 Task: Create new Company, with domain: 'infosys.com' and type: 'Prospect'. Add new contact for this company, with mail Id: 'Charvi_Nair@infosys.com', First Name: Charvi, Last name:  Nair, Job Title: 'Sales Manager', Phone Number: '(408) 555-2346'. Change life cycle stage to  Lead and lead status to  Open. Logged in from softage.1@softage.net
Action: Mouse moved to (99, 62)
Screenshot: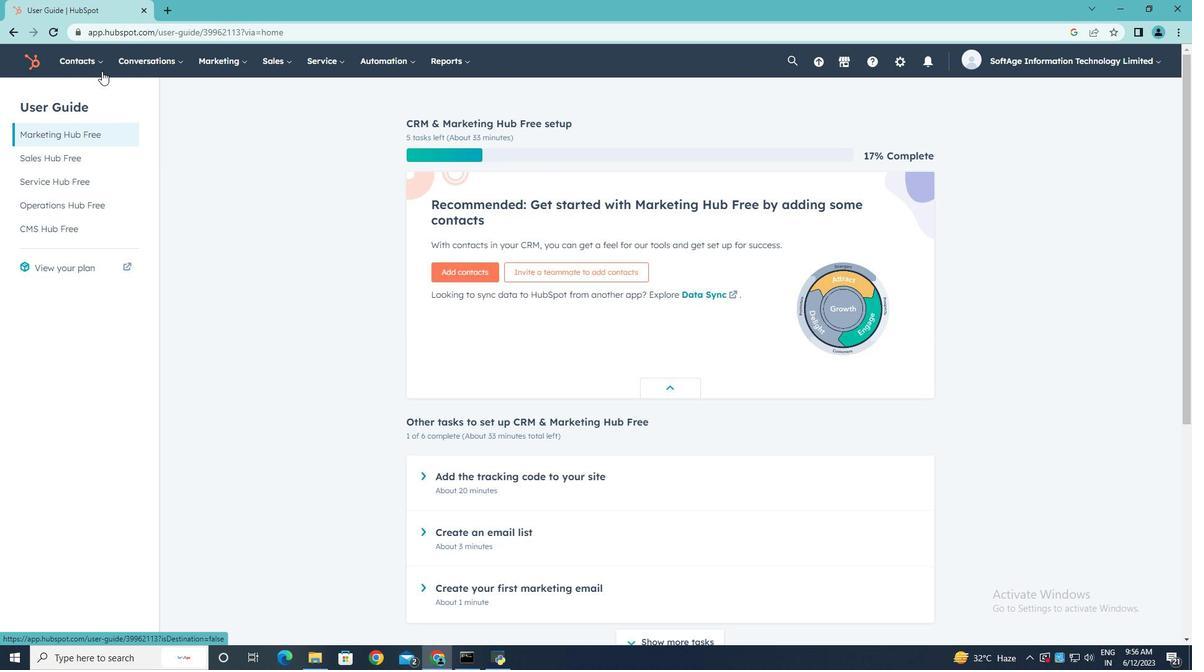 
Action: Mouse pressed left at (99, 62)
Screenshot: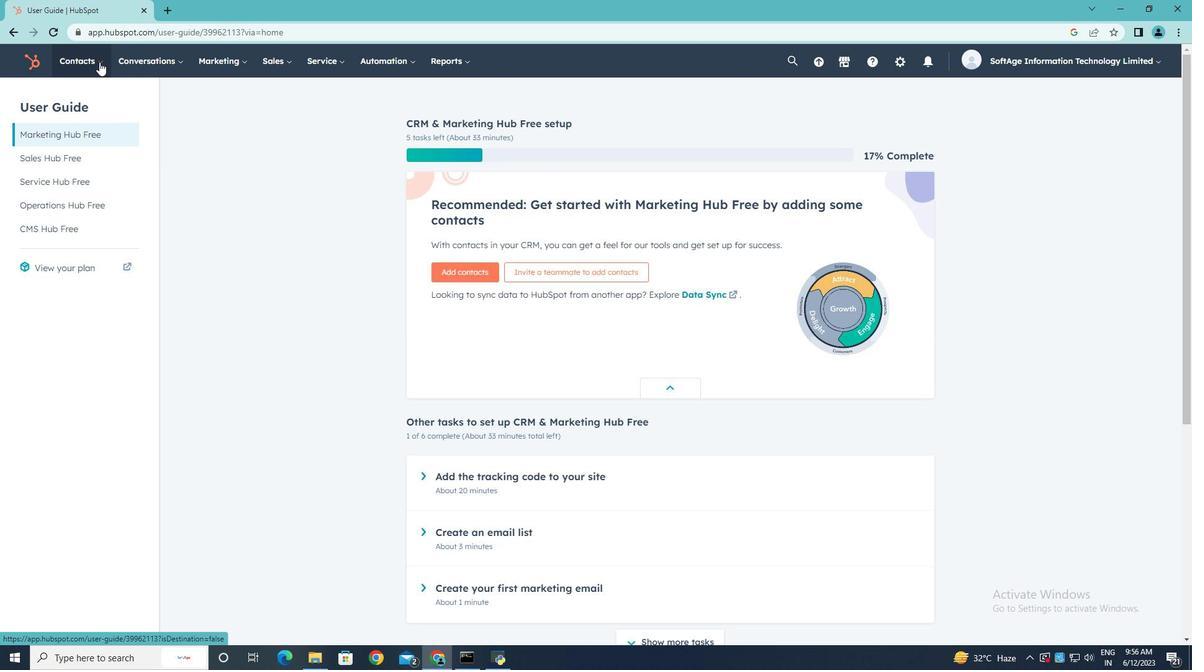 
Action: Mouse moved to (94, 121)
Screenshot: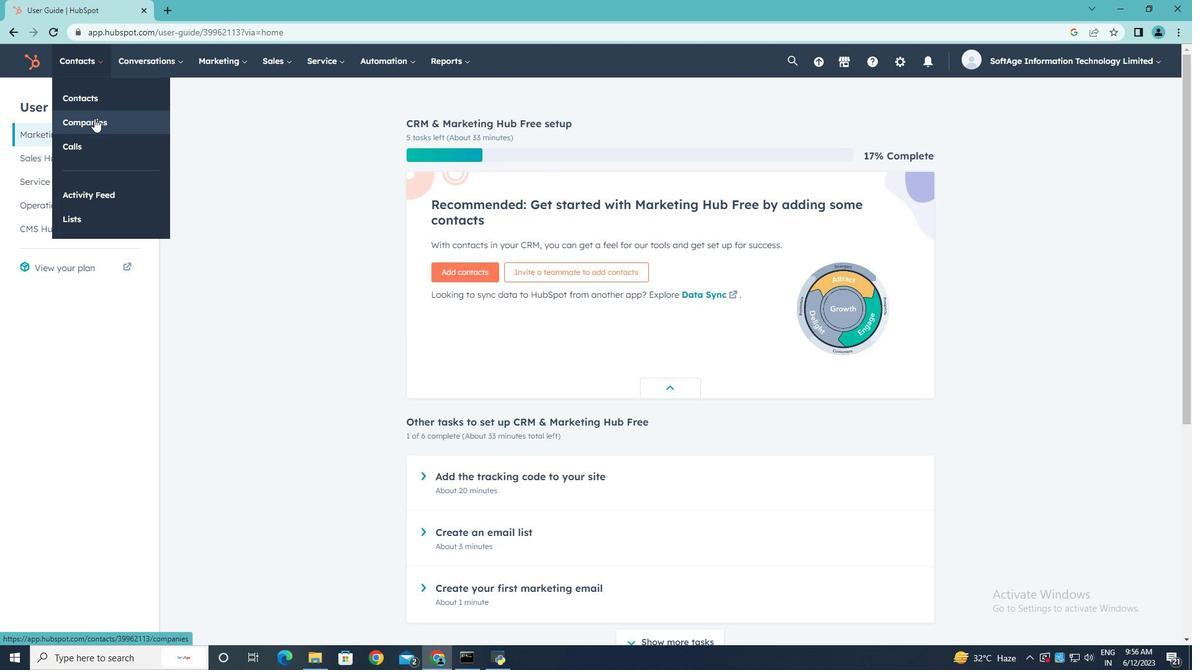 
Action: Mouse pressed left at (94, 121)
Screenshot: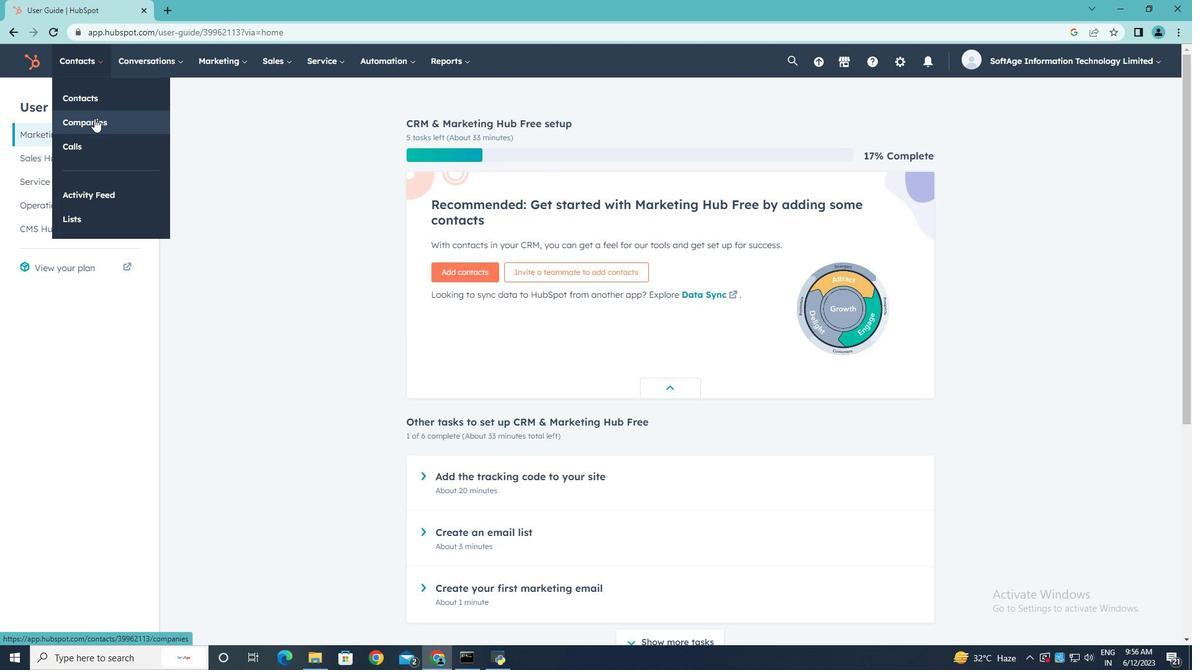 
Action: Mouse moved to (1127, 105)
Screenshot: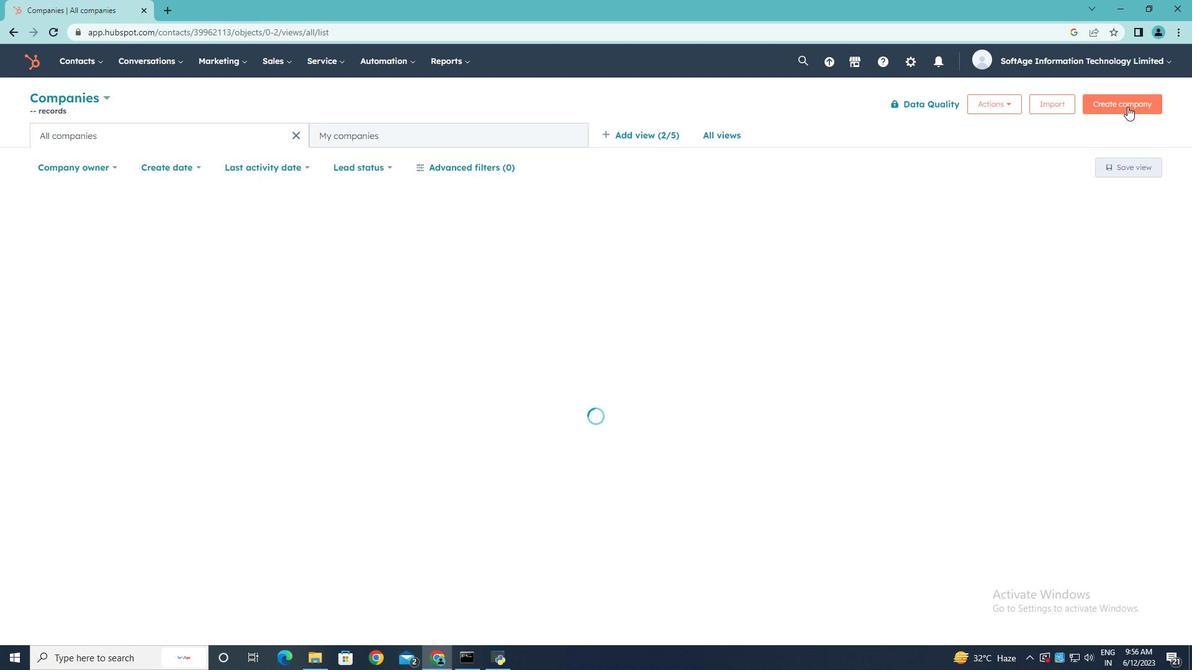 
Action: Mouse pressed left at (1127, 105)
Screenshot: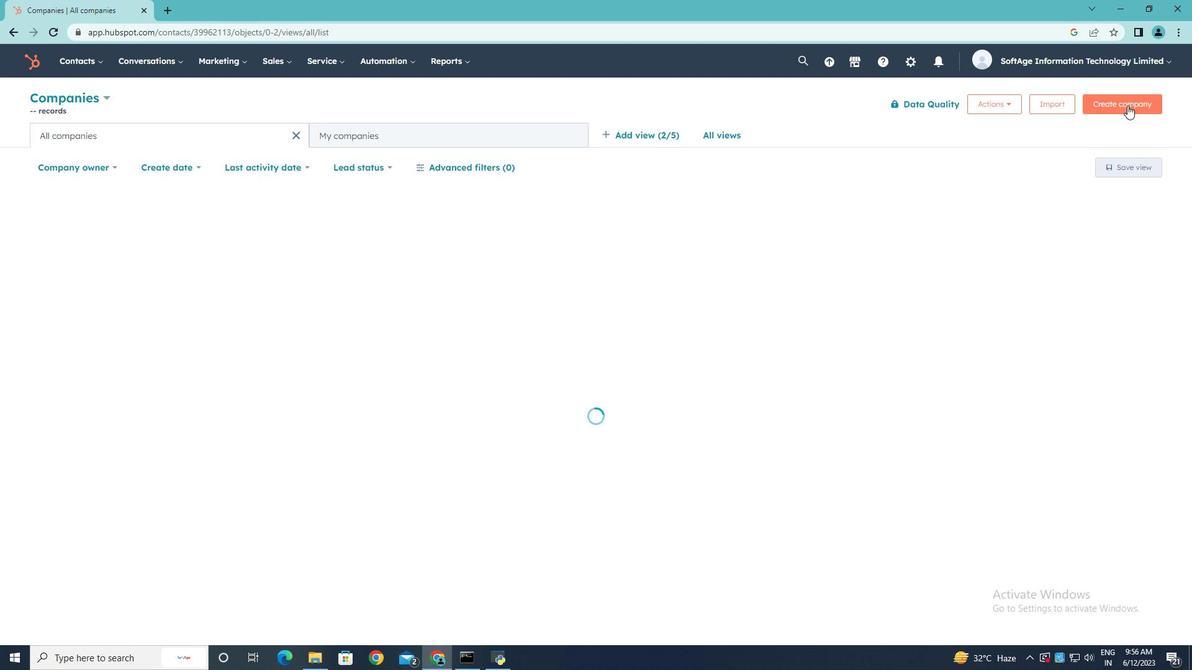
Action: Mouse moved to (906, 158)
Screenshot: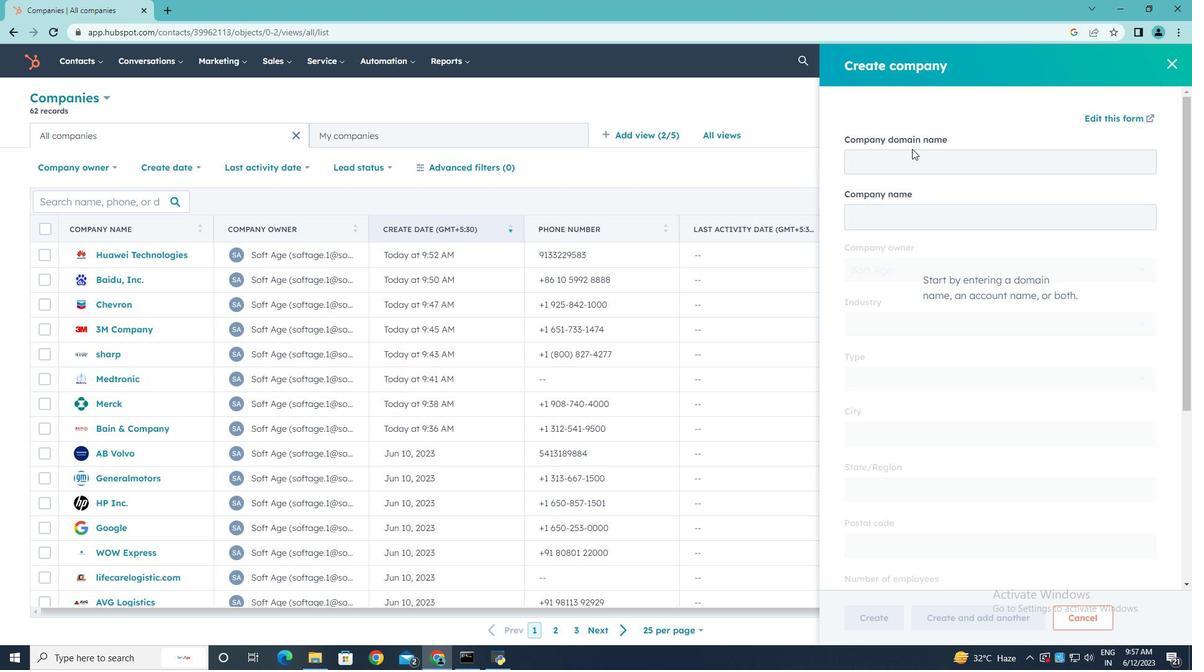 
Action: Mouse pressed left at (906, 158)
Screenshot: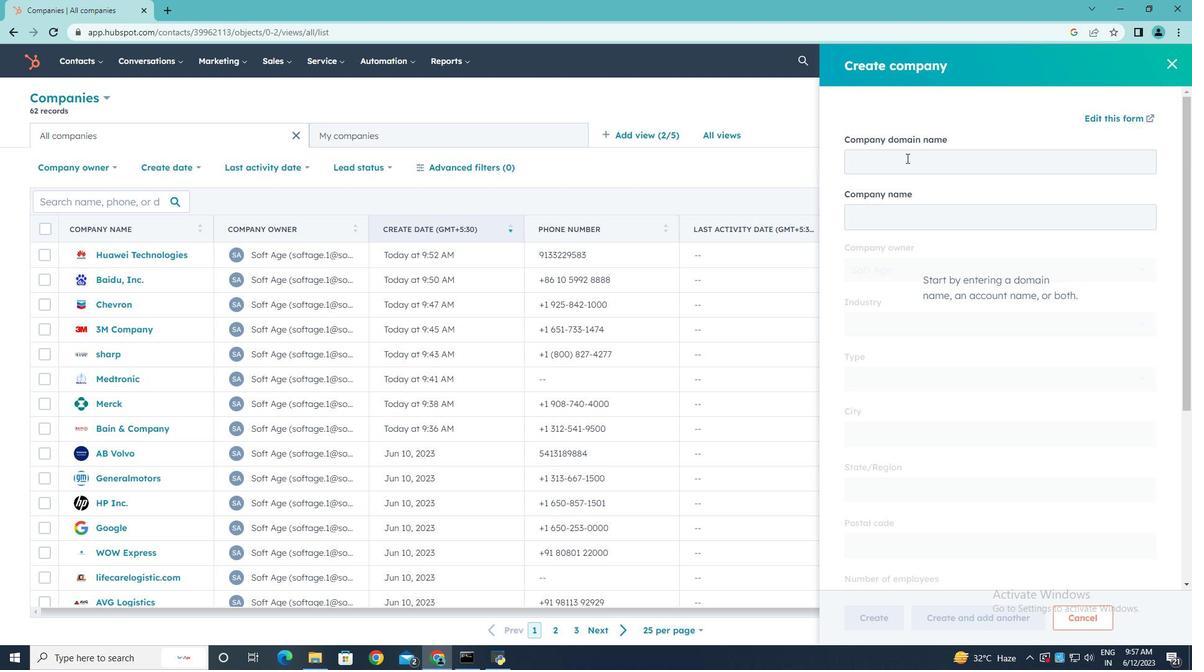 
Action: Key pressed infosys.com
Screenshot: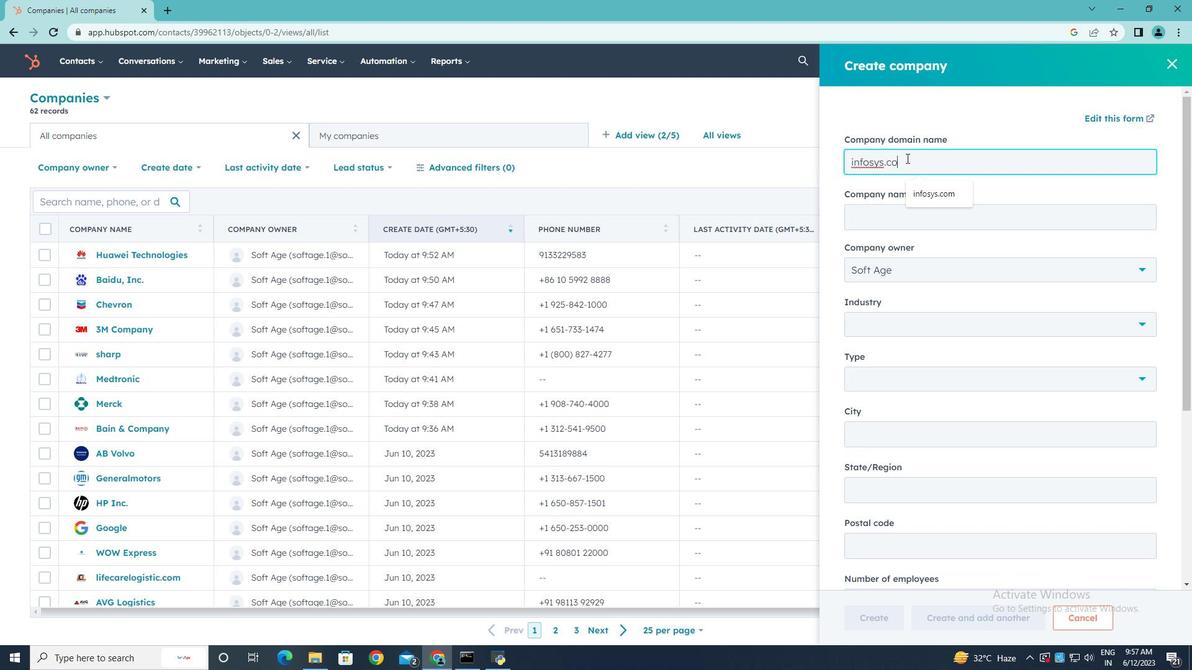 
Action: Mouse scrolled (906, 157) with delta (0, 0)
Screenshot: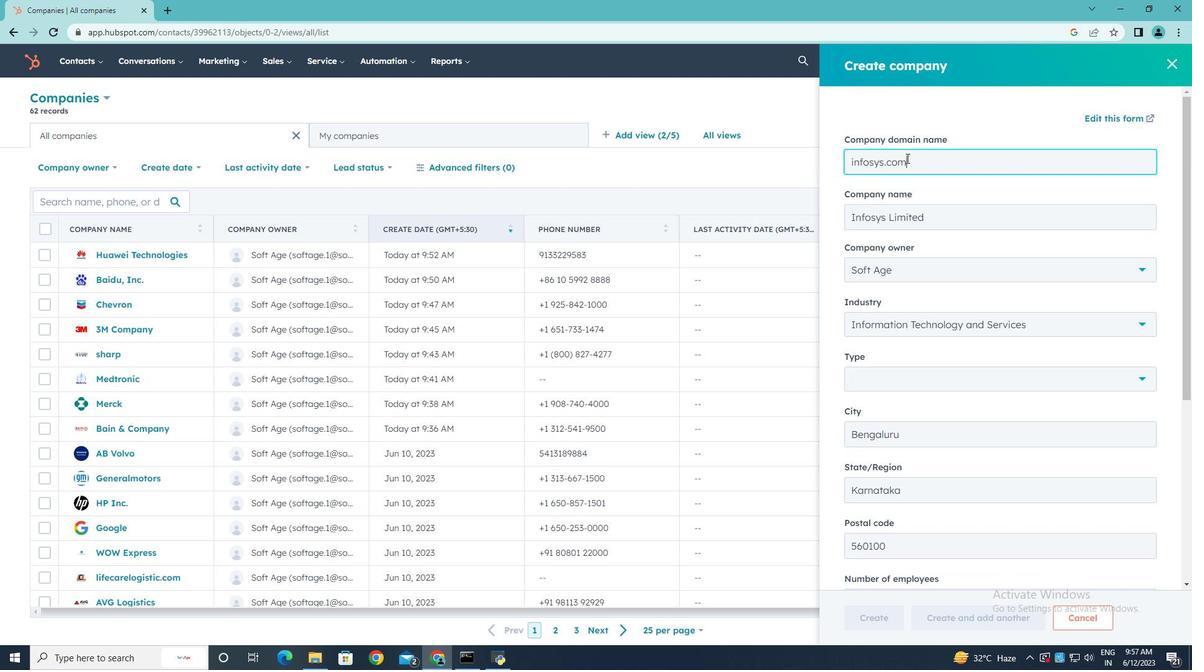 
Action: Mouse moved to (913, 317)
Screenshot: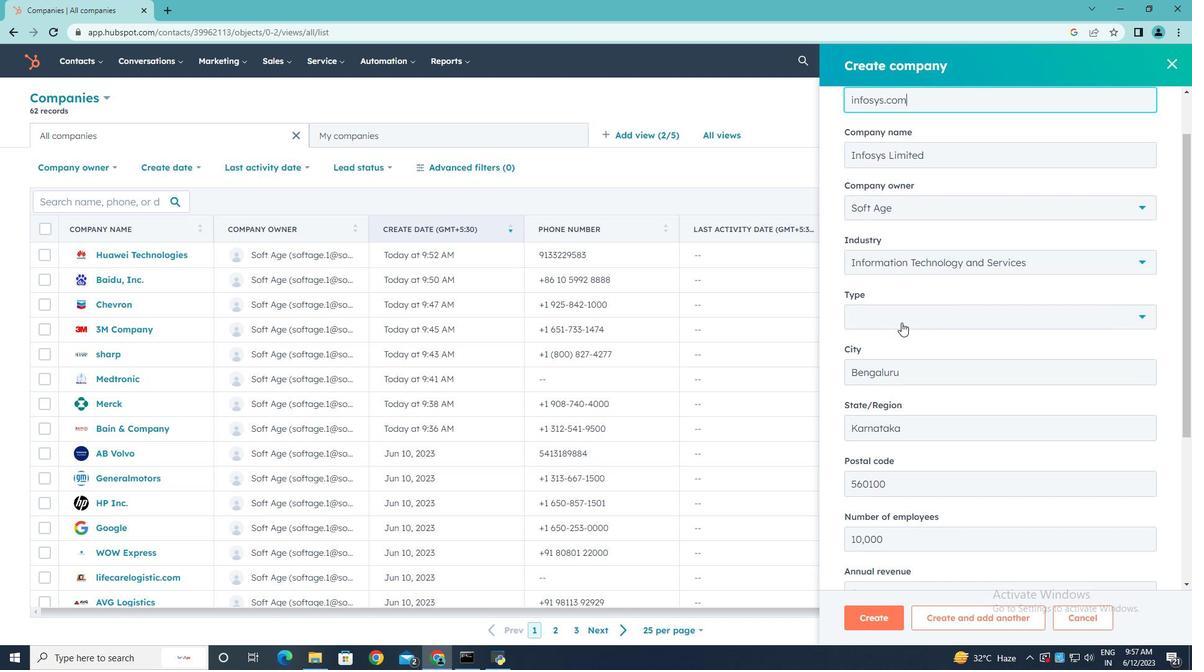 
Action: Mouse pressed left at (913, 317)
Screenshot: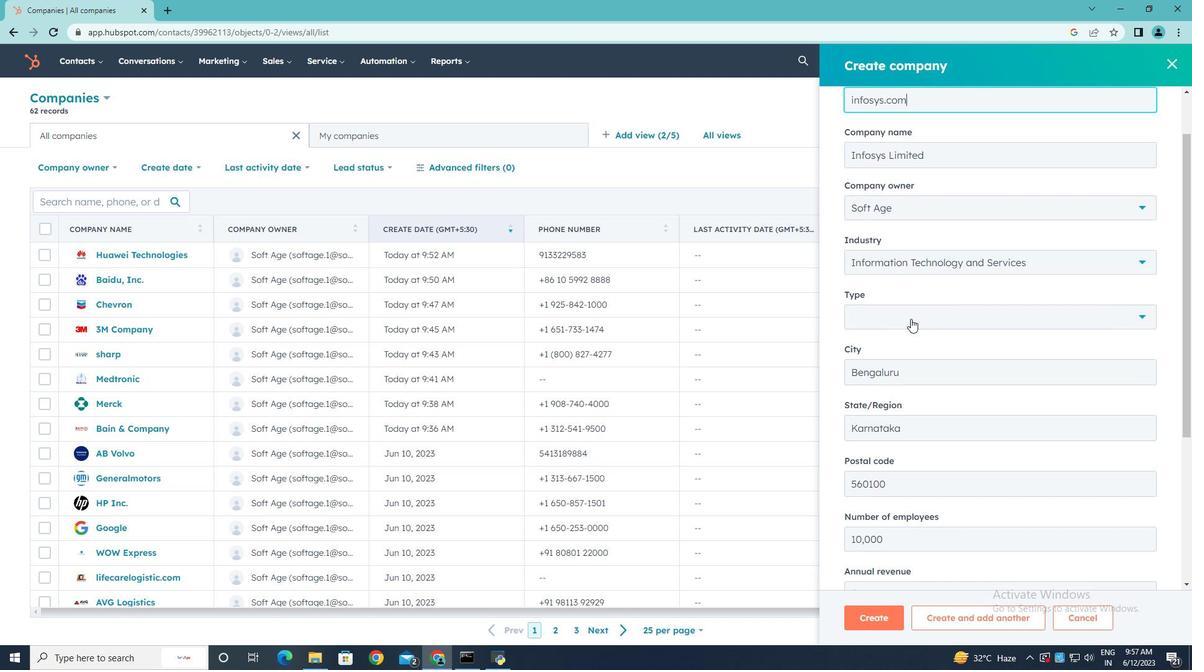 
Action: Mouse moved to (889, 371)
Screenshot: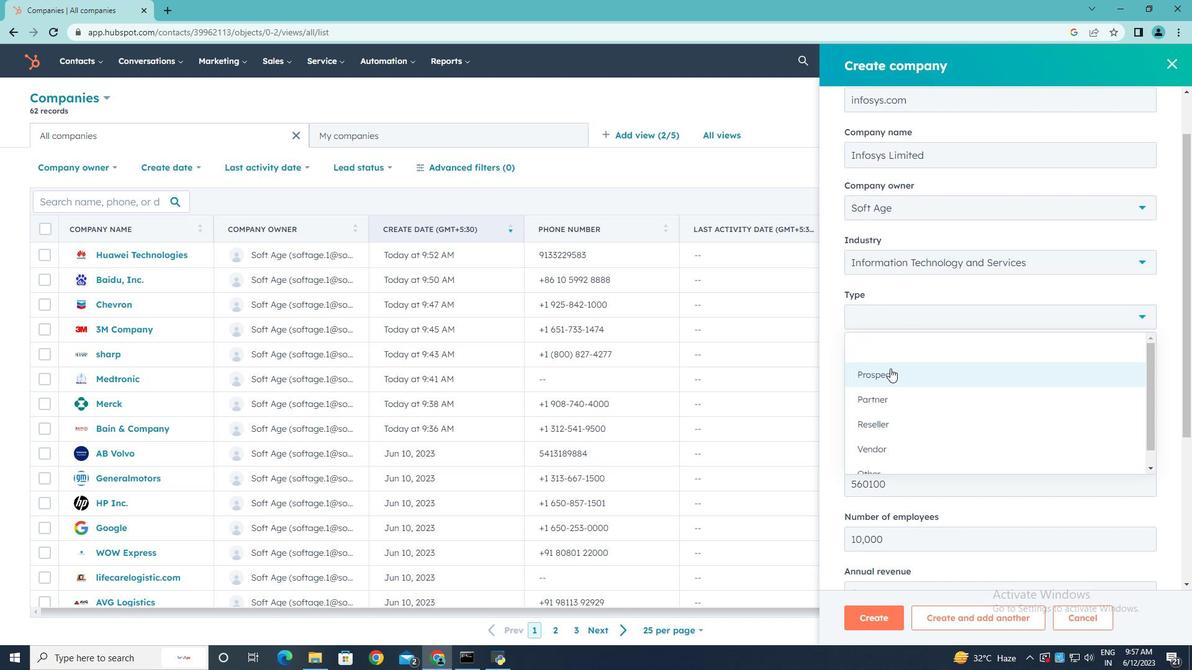 
Action: Mouse pressed left at (889, 371)
Screenshot: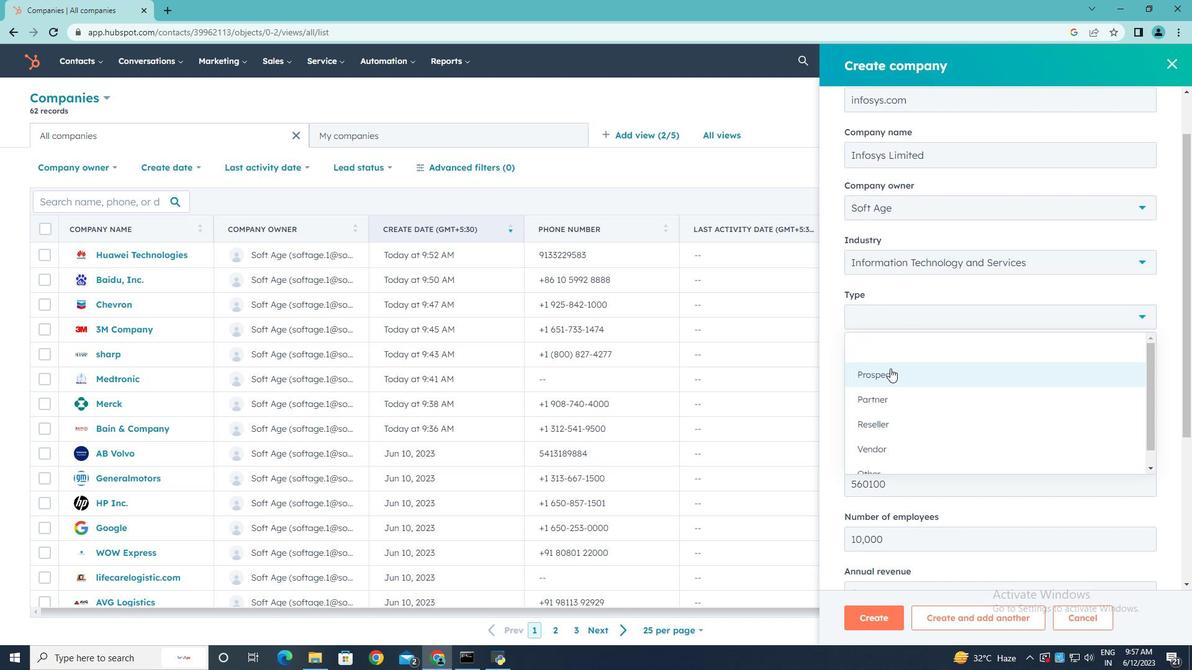 
Action: Mouse scrolled (889, 371) with delta (0, 0)
Screenshot: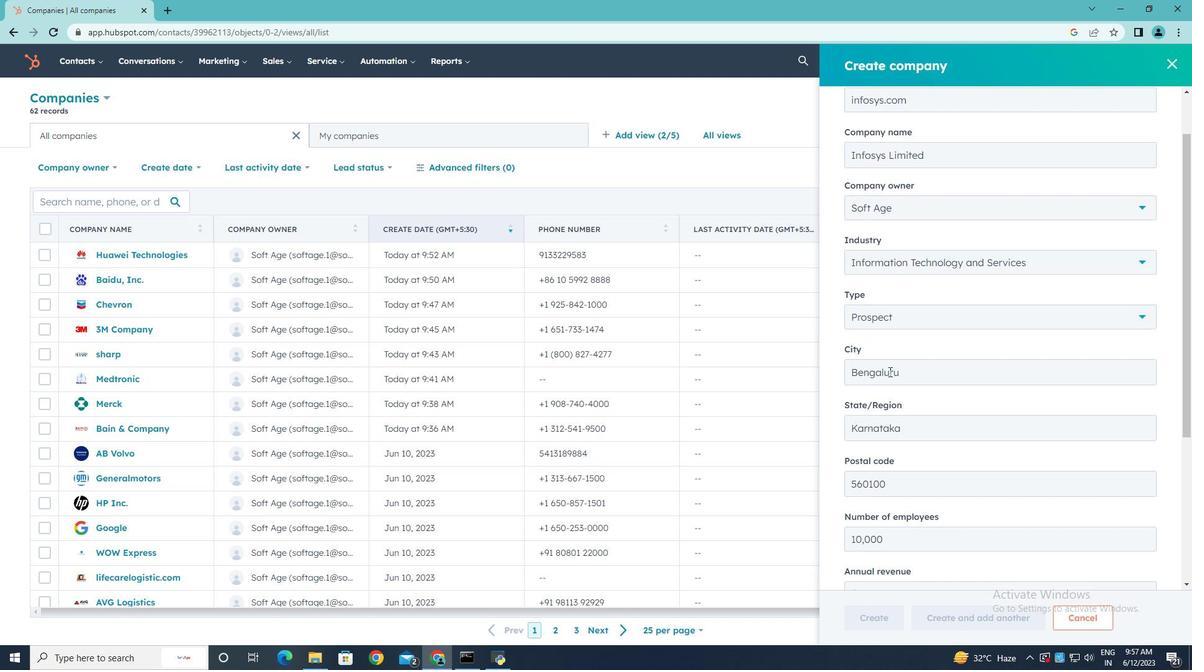 
Action: Mouse scrolled (889, 371) with delta (0, 0)
Screenshot: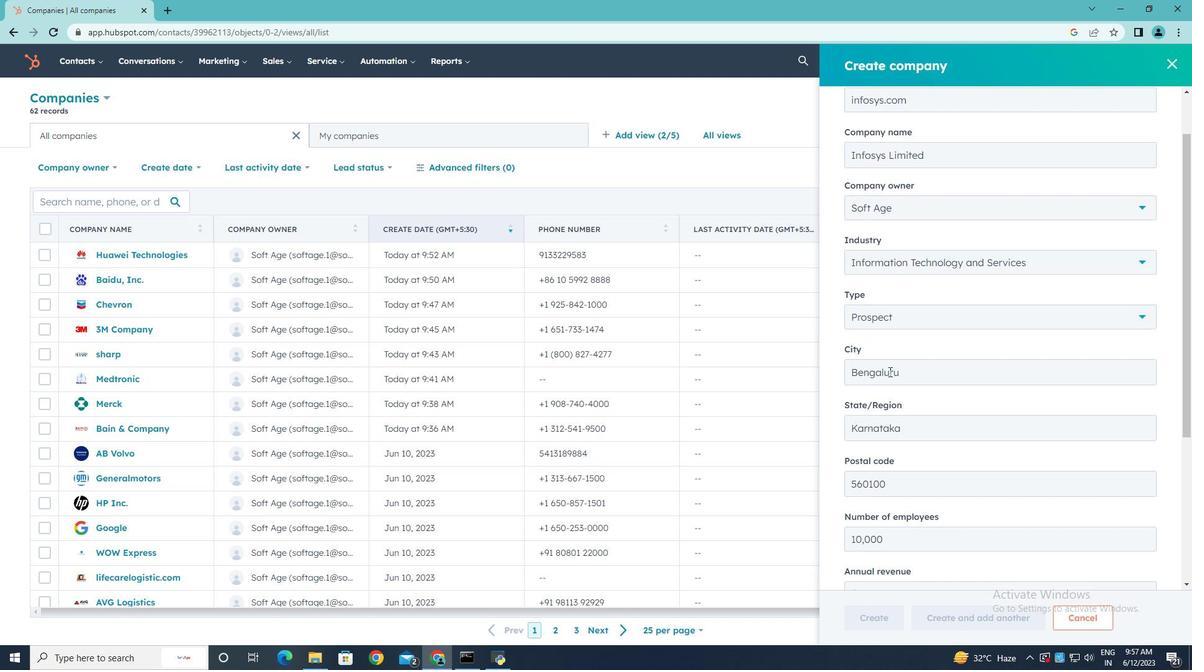 
Action: Mouse scrolled (889, 371) with delta (0, 0)
Screenshot: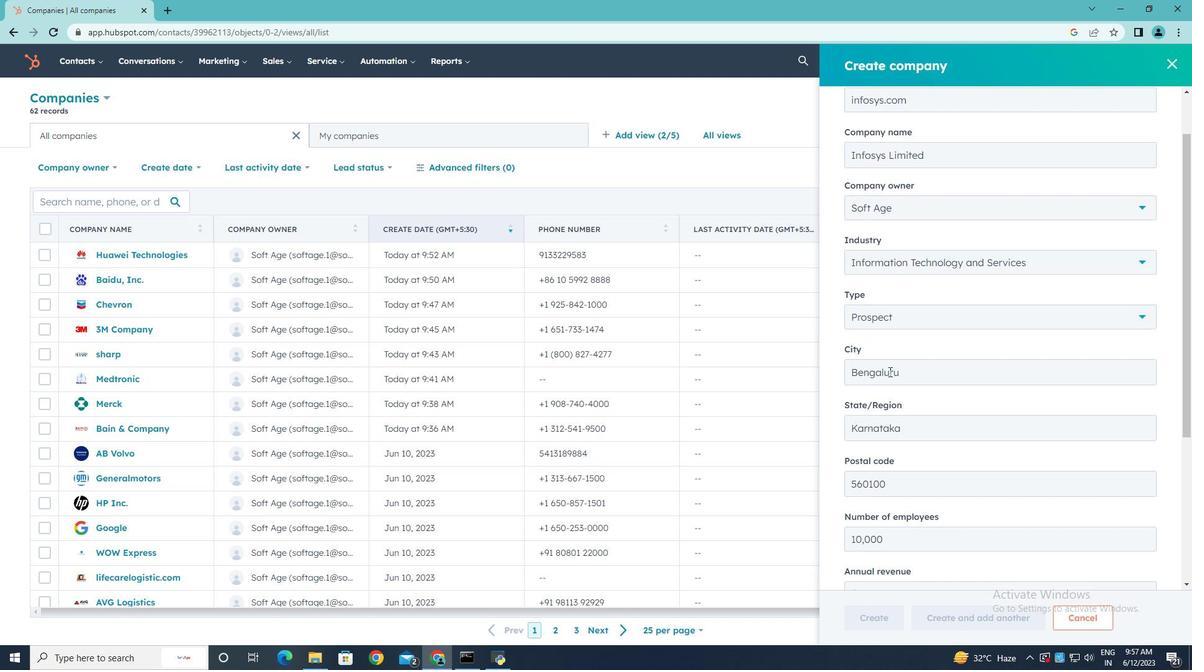 
Action: Mouse scrolled (889, 371) with delta (0, 0)
Screenshot: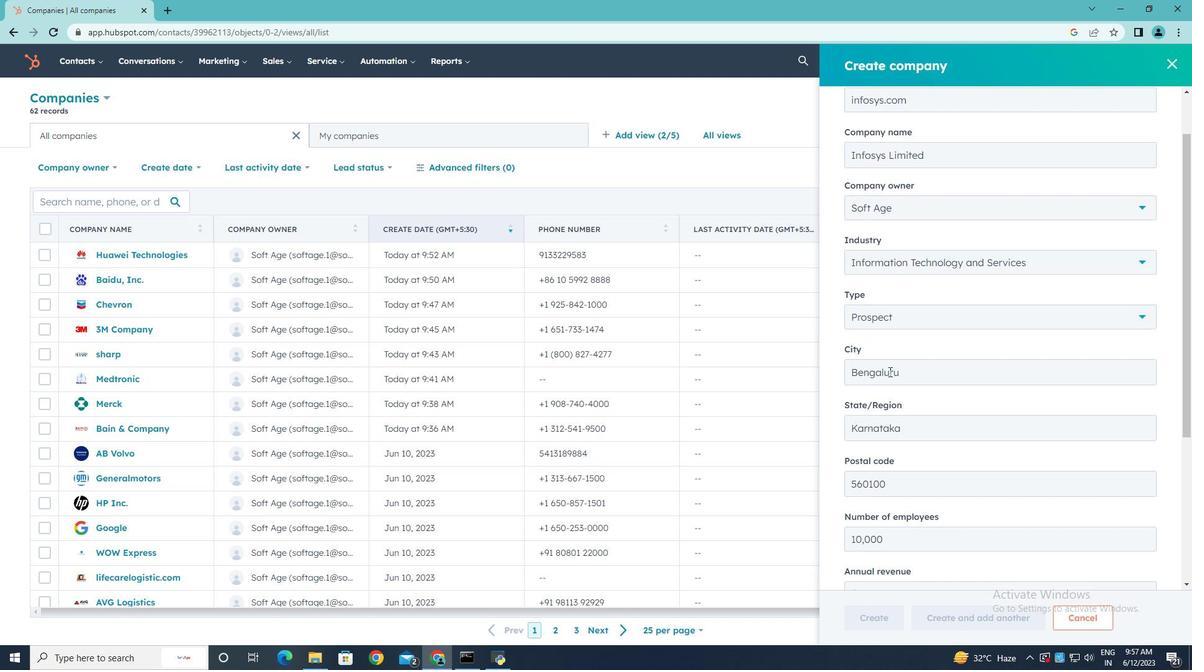 
Action: Mouse scrolled (889, 371) with delta (0, 0)
Screenshot: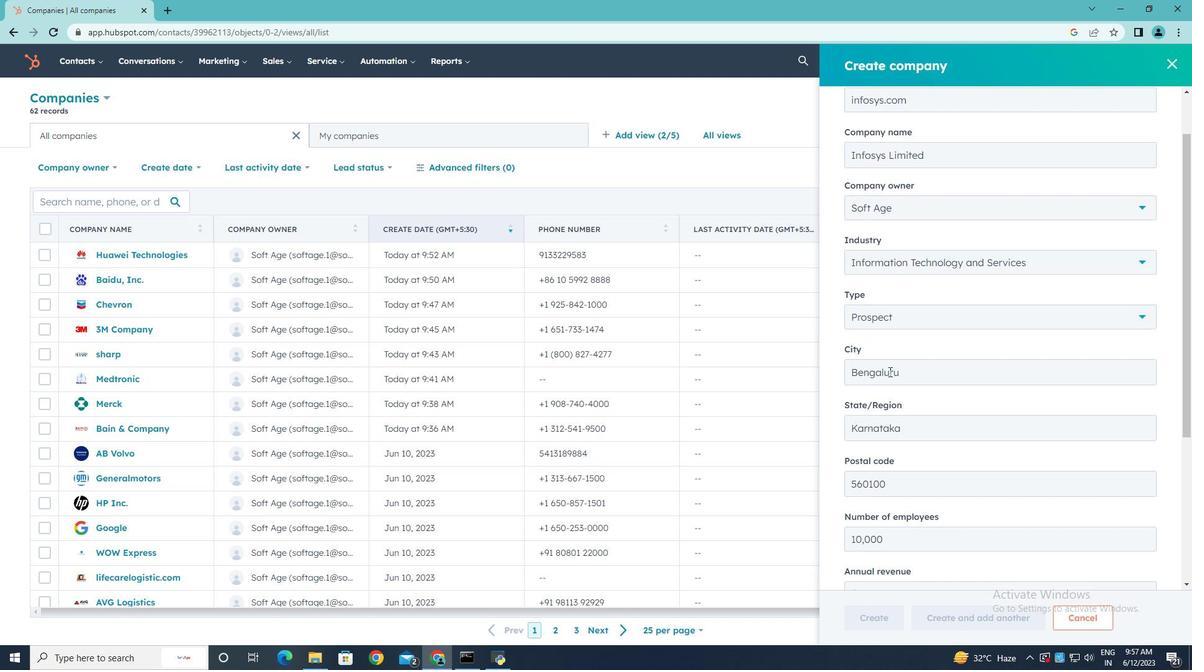
Action: Mouse scrolled (889, 371) with delta (0, 0)
Screenshot: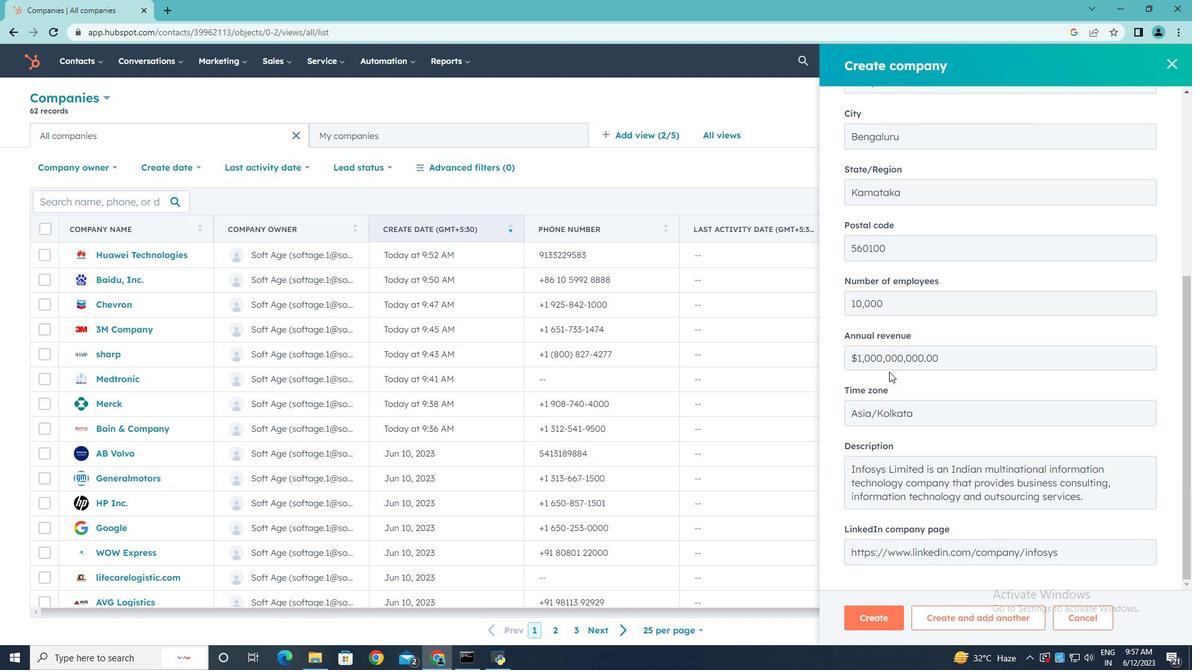 
Action: Mouse scrolled (889, 371) with delta (0, 0)
Screenshot: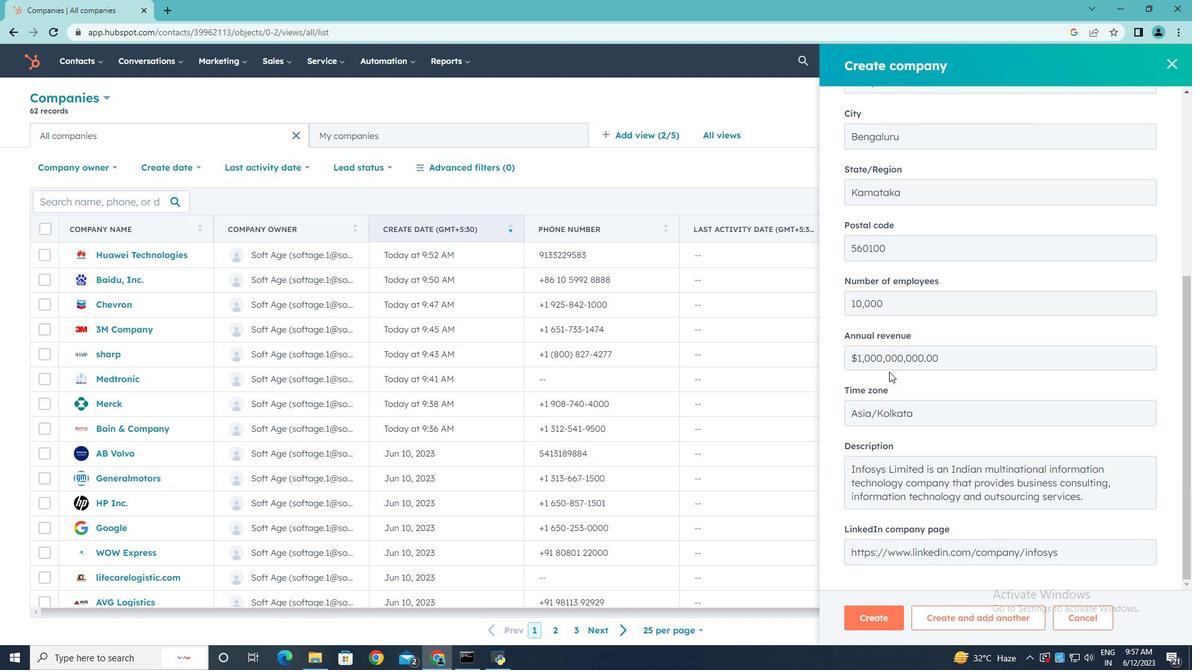 
Action: Mouse scrolled (889, 371) with delta (0, 0)
Screenshot: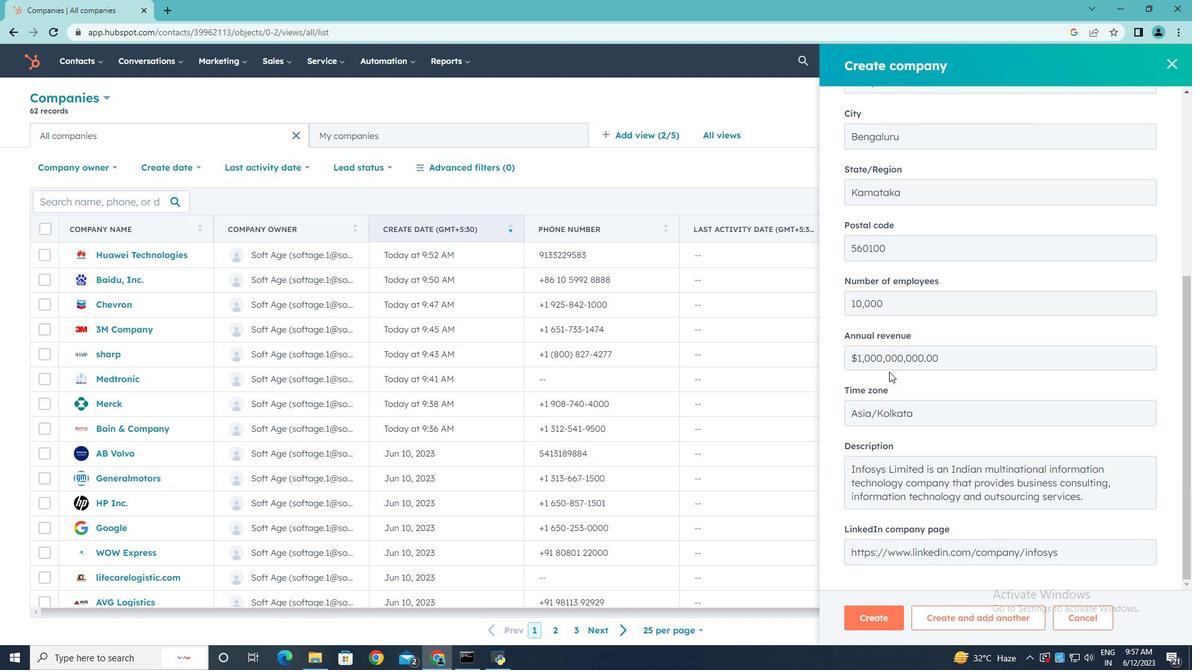 
Action: Mouse moved to (883, 620)
Screenshot: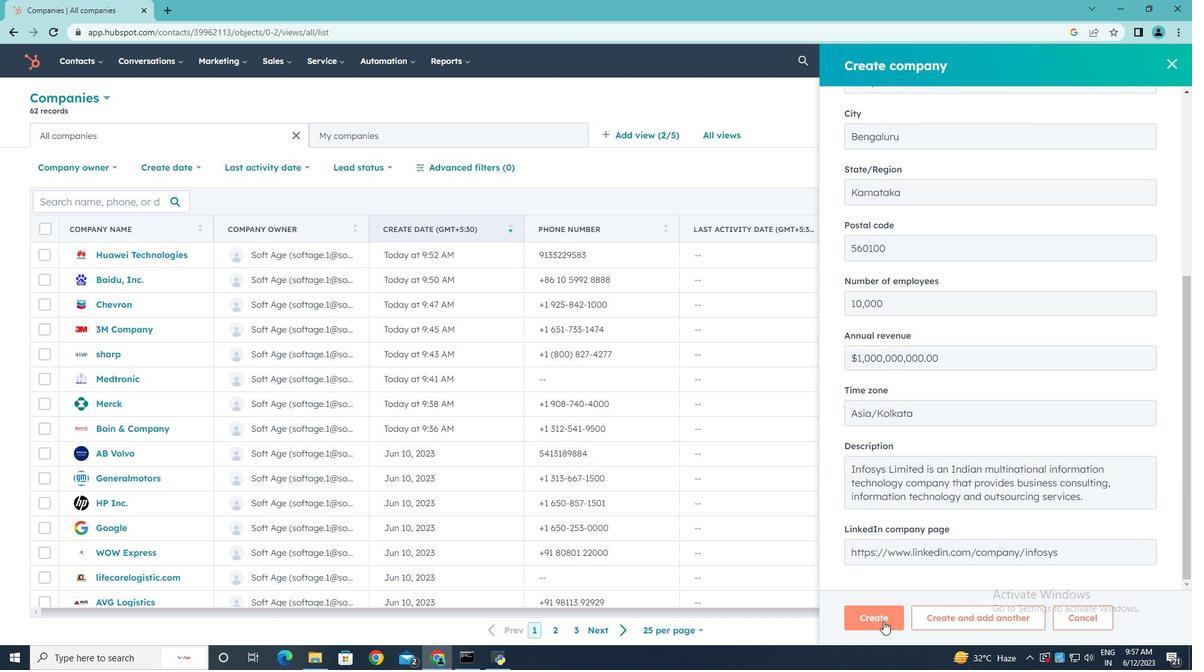 
Action: Mouse pressed left at (883, 620)
Screenshot: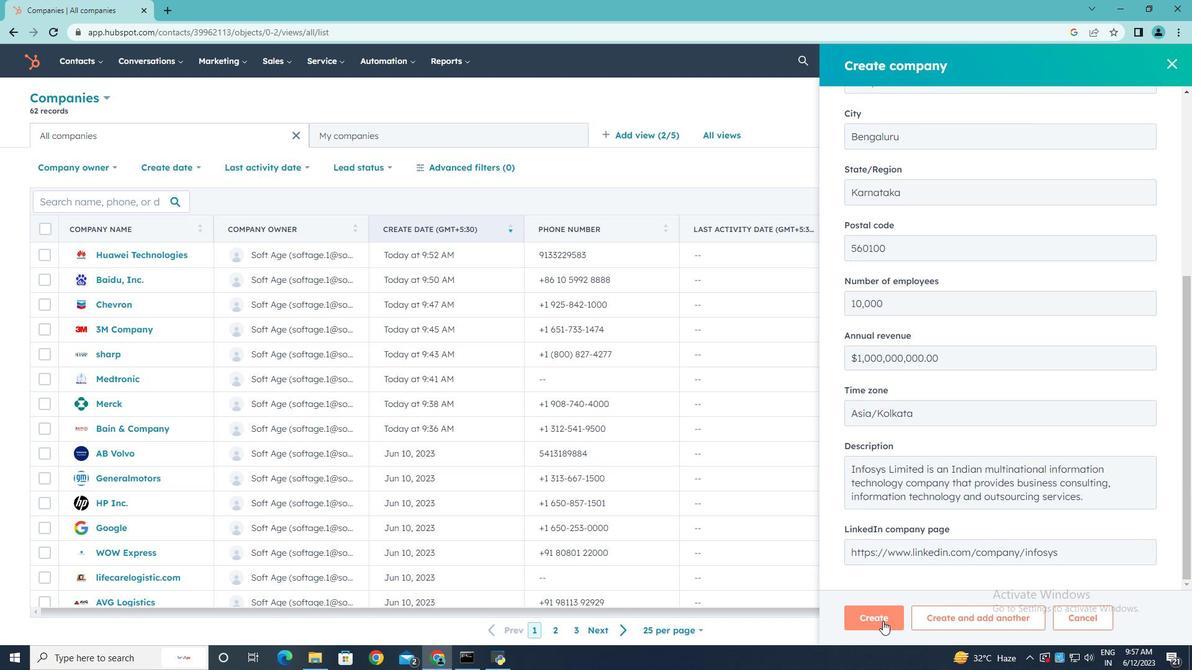 
Action: Mouse moved to (829, 394)
Screenshot: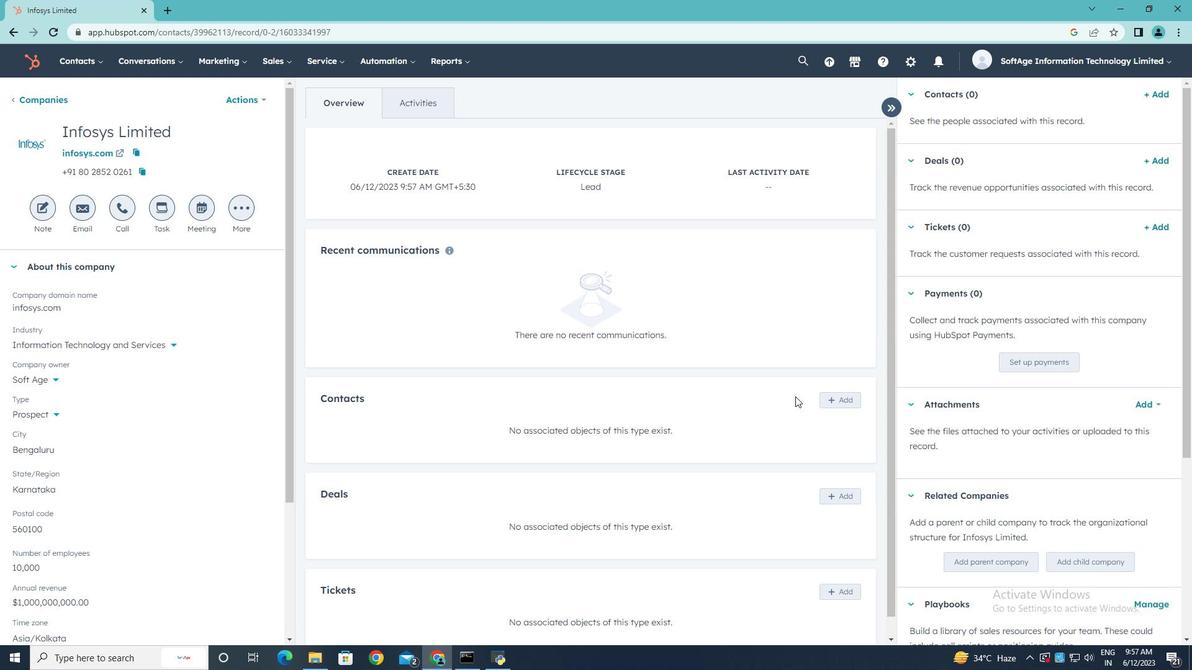 
Action: Mouse pressed left at (829, 394)
Screenshot: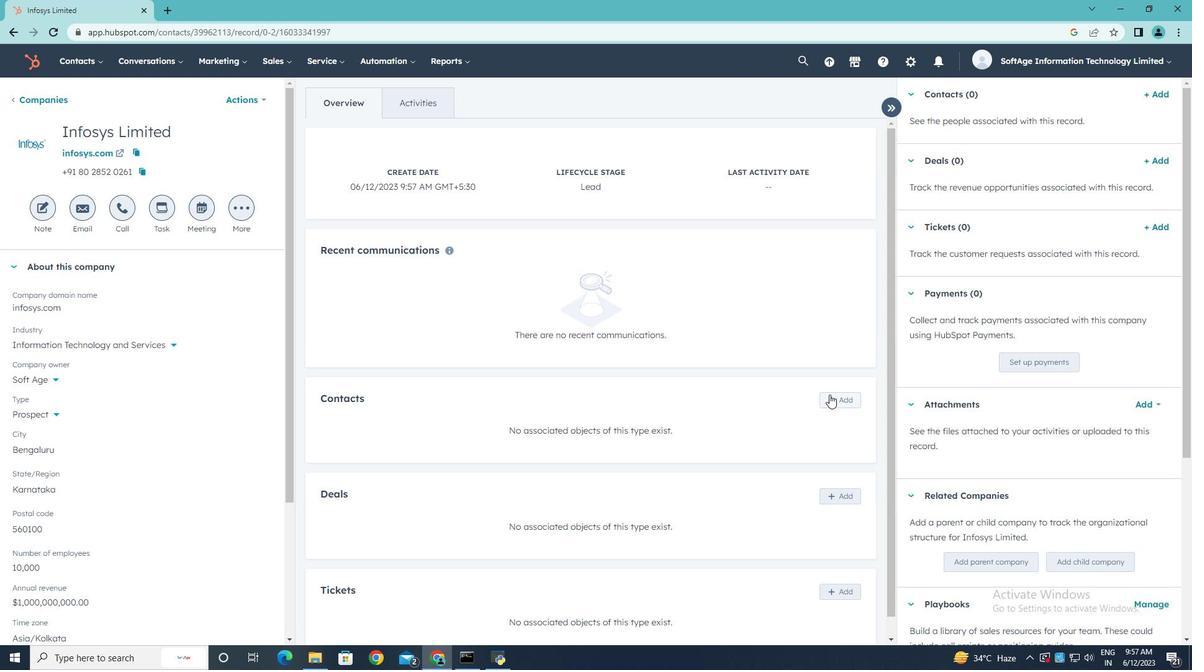 
Action: Mouse moved to (956, 127)
Screenshot: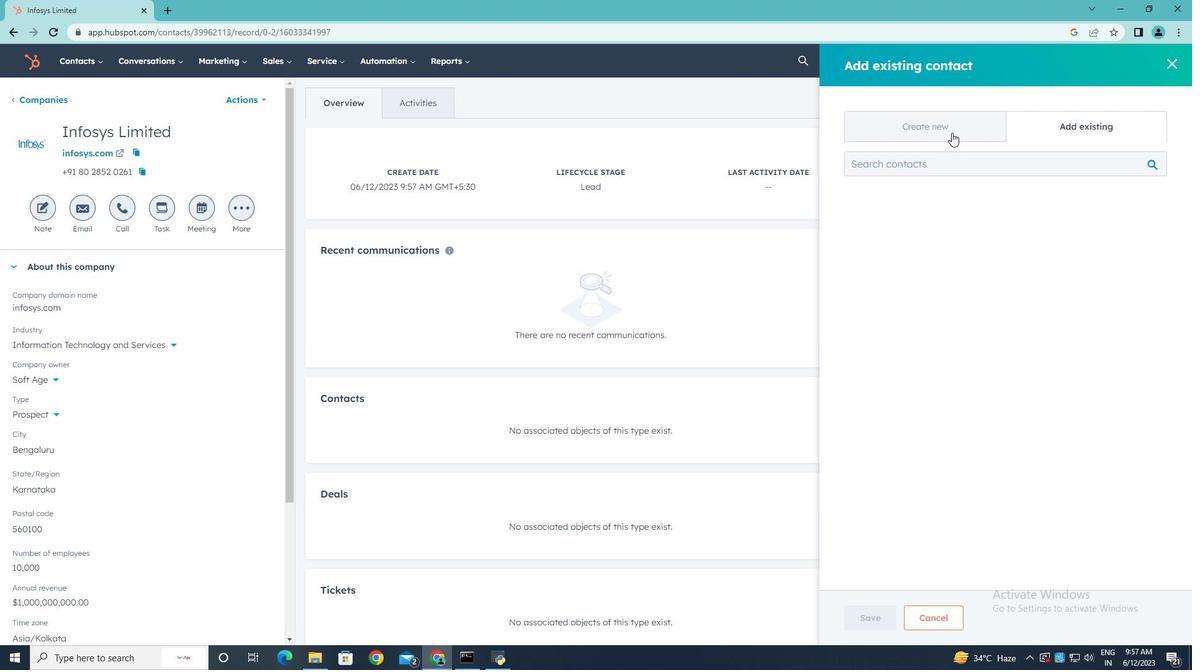 
Action: Mouse pressed left at (956, 127)
Screenshot: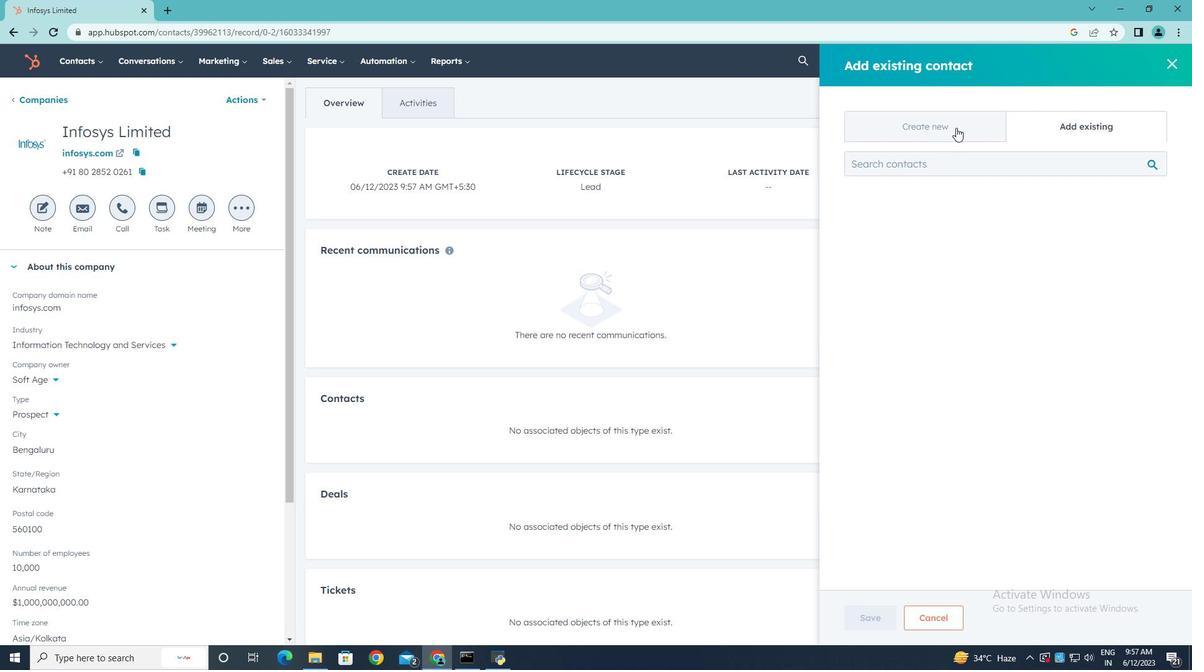 
Action: Mouse moved to (902, 201)
Screenshot: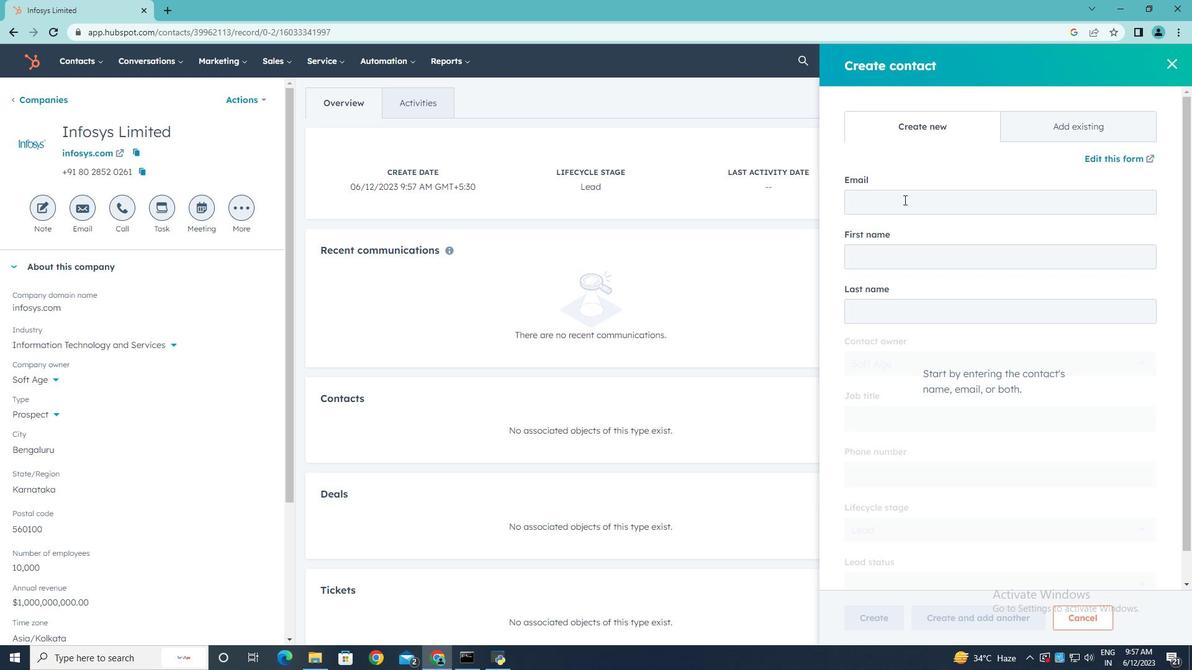 
Action: Mouse pressed left at (902, 201)
Screenshot: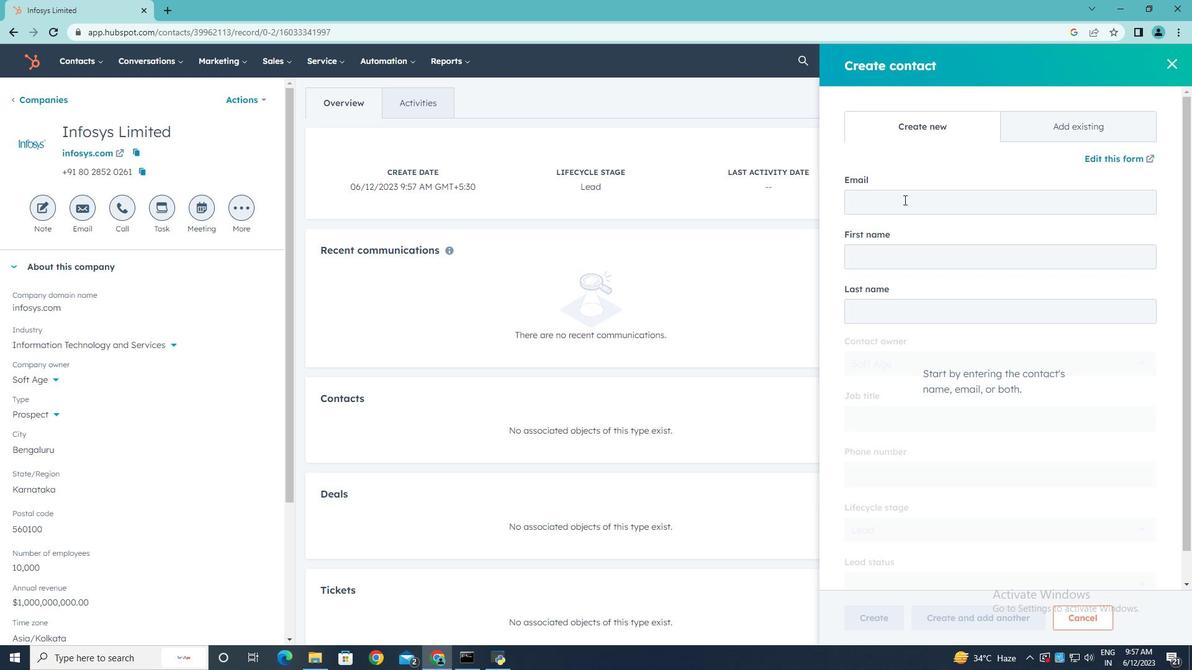 
Action: Key pressed <Key.shift>Charvi<Key.shift_r><Key.shift_r><Key.shift_r><Key.shift_r><Key.shift_r><Key.shift_r><Key.shift_r><Key.shift_r><Key.shift_r><Key.shift_r><Key.shift_r><Key.shift_r>_<Key.shift>Nair<Key.shift>@infosys.com
Screenshot: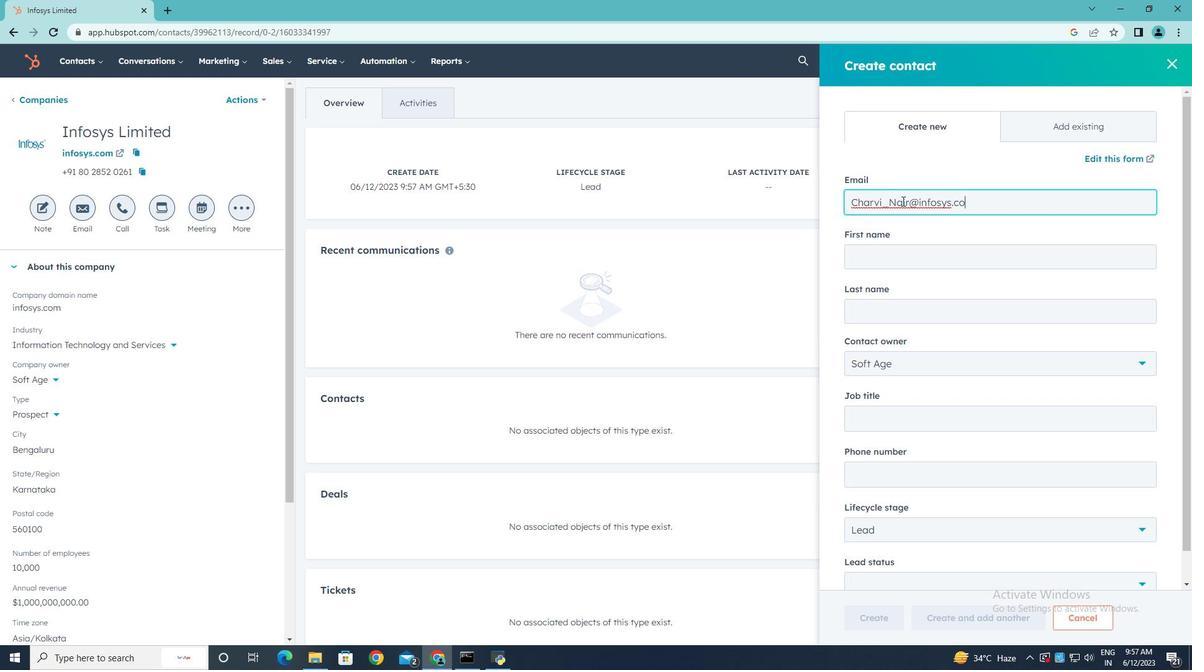 
Action: Mouse moved to (895, 257)
Screenshot: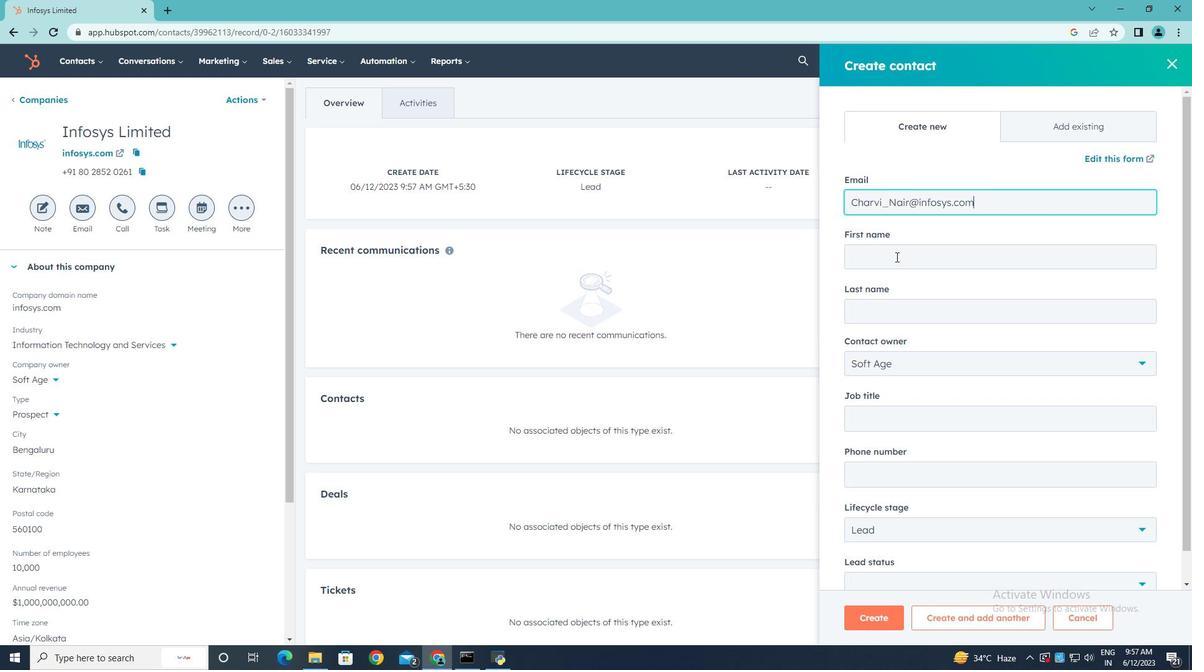 
Action: Mouse pressed left at (895, 257)
Screenshot: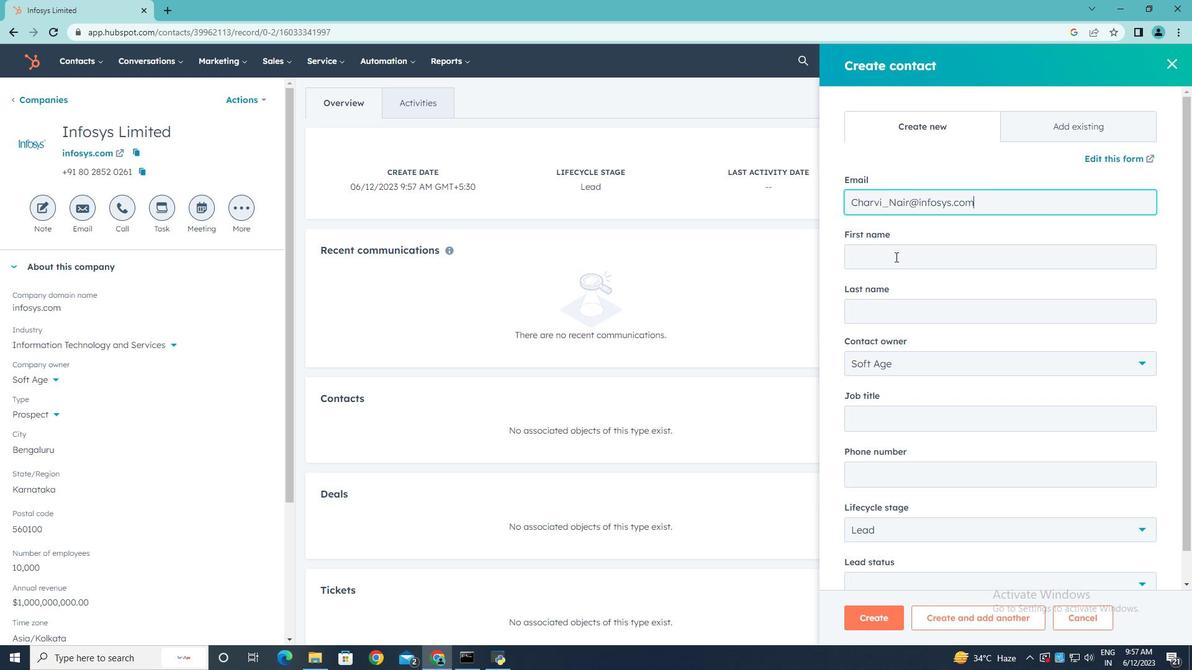 
Action: Key pressed <Key.shift>Charvi
Screenshot: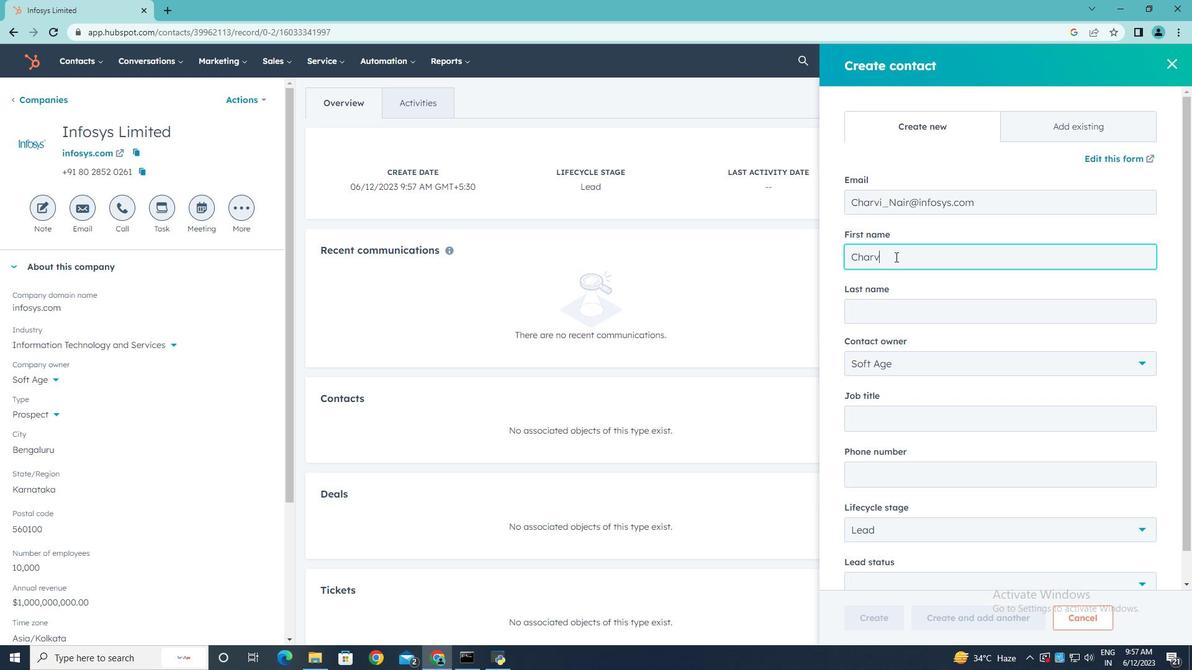 
Action: Mouse moved to (899, 314)
Screenshot: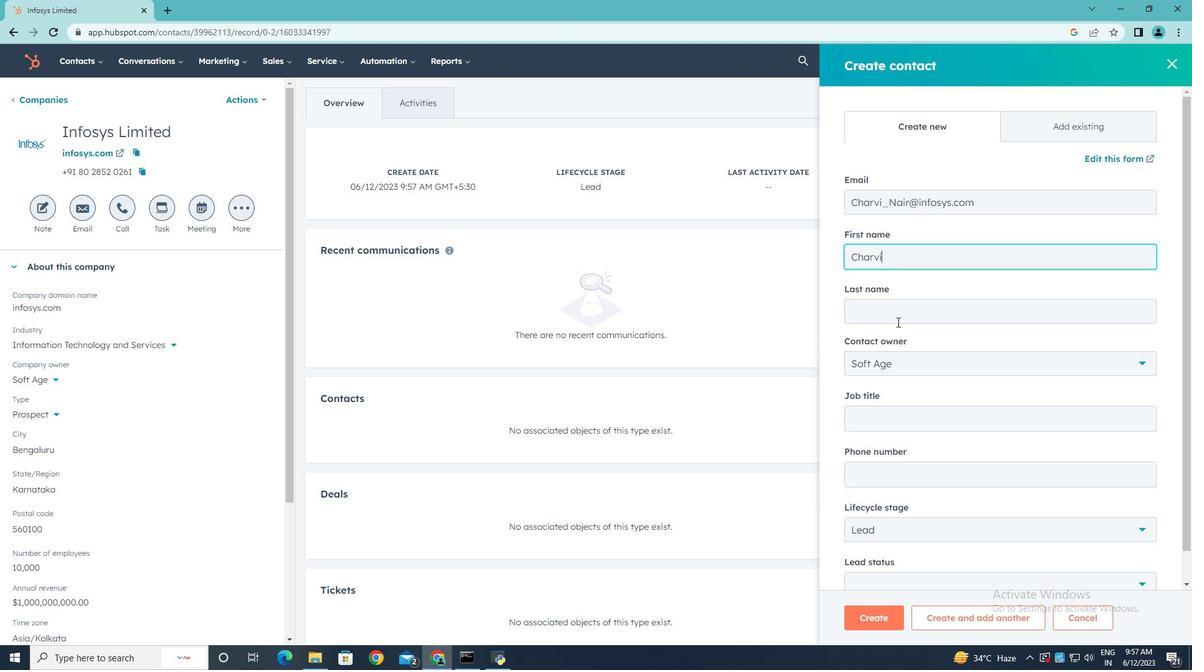 
Action: Mouse pressed left at (899, 314)
Screenshot: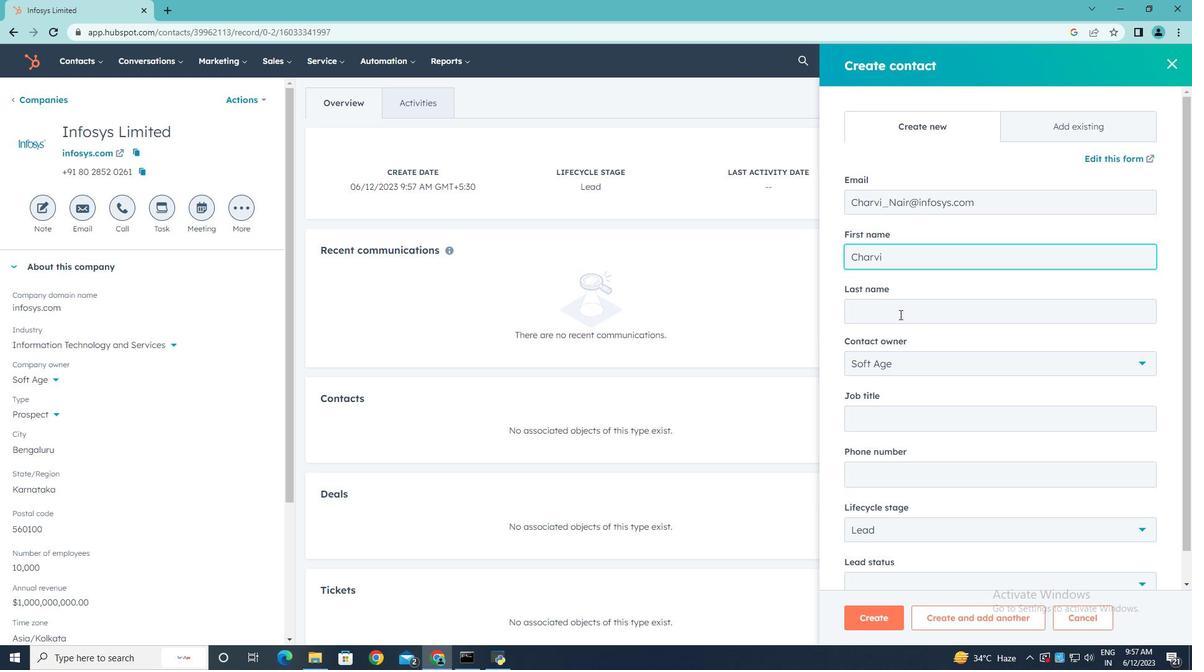 
Action: Key pressed <Key.shift>Nair
Screenshot: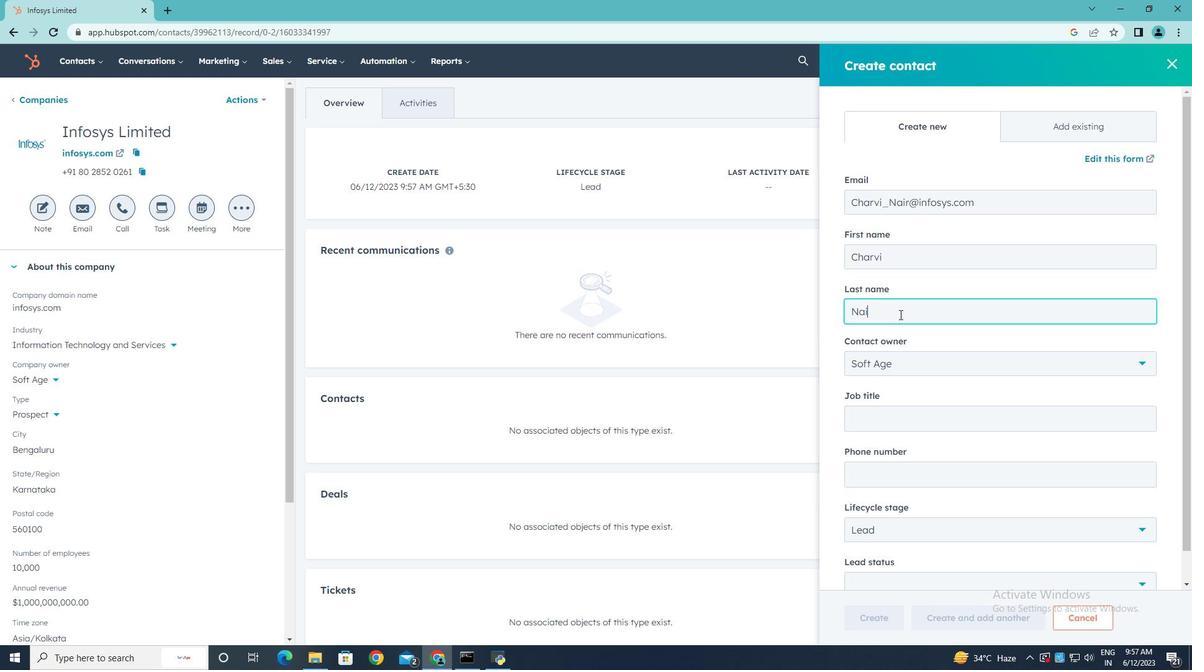 
Action: Mouse moved to (897, 424)
Screenshot: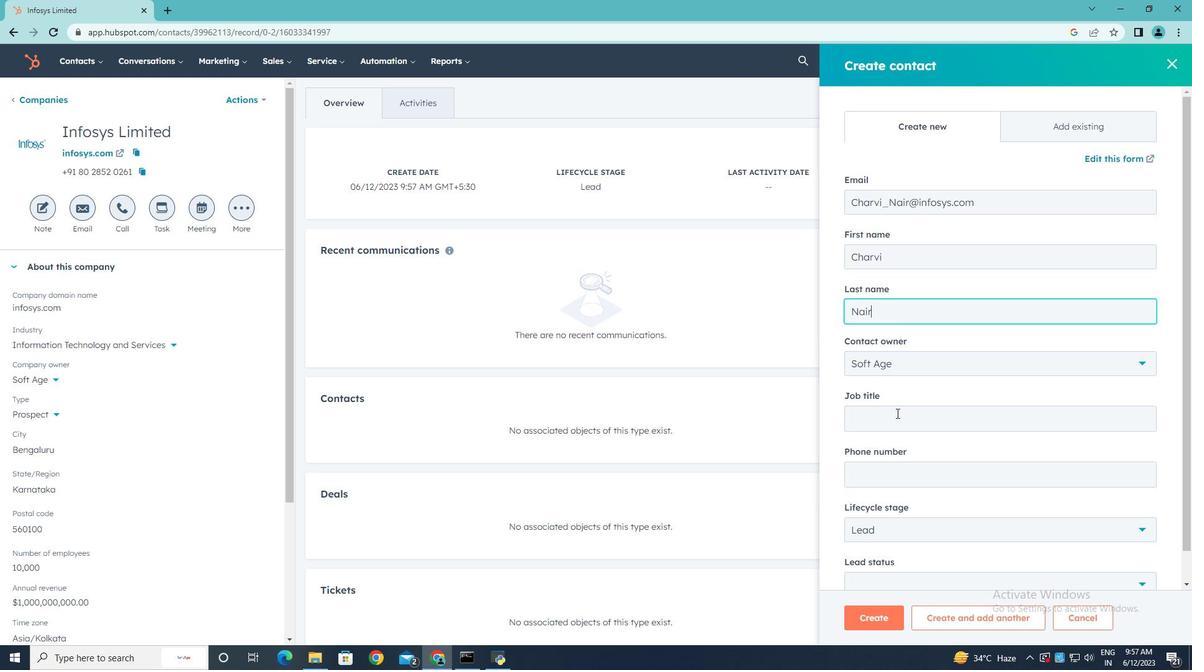 
Action: Mouse pressed left at (897, 424)
Screenshot: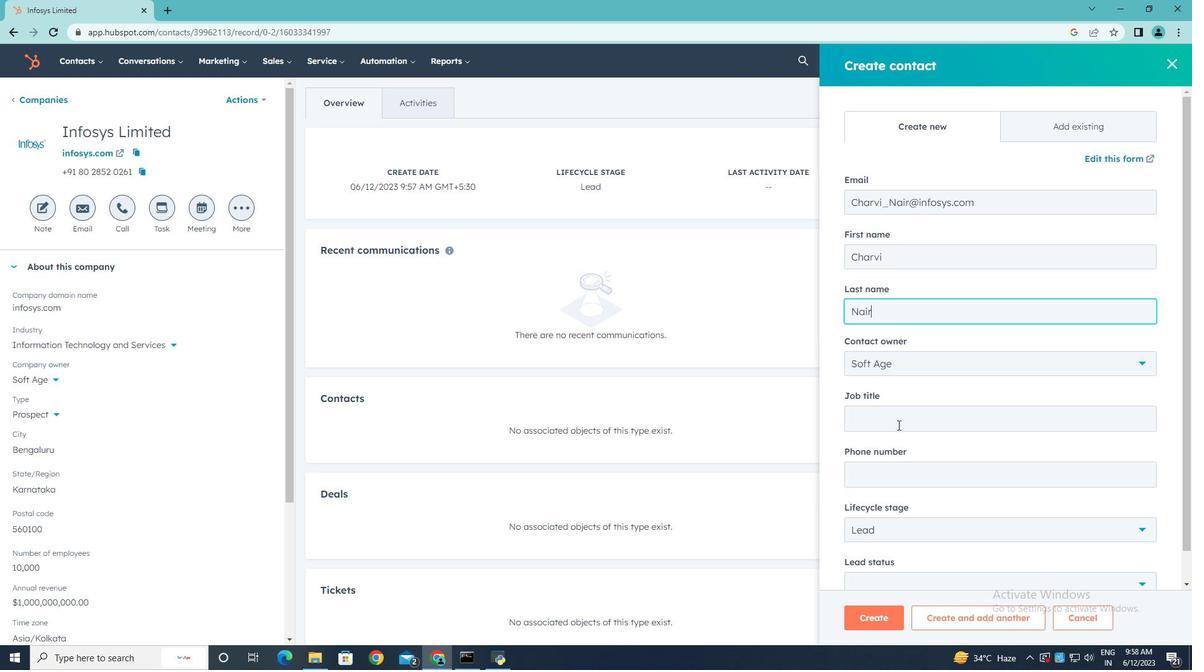 
Action: Key pressed <Key.shift><Key.shift><Key.shift>Sales<Key.space><Key.shift><Key.shift><Key.shift><Key.shift><Key.shift>Manager
Screenshot: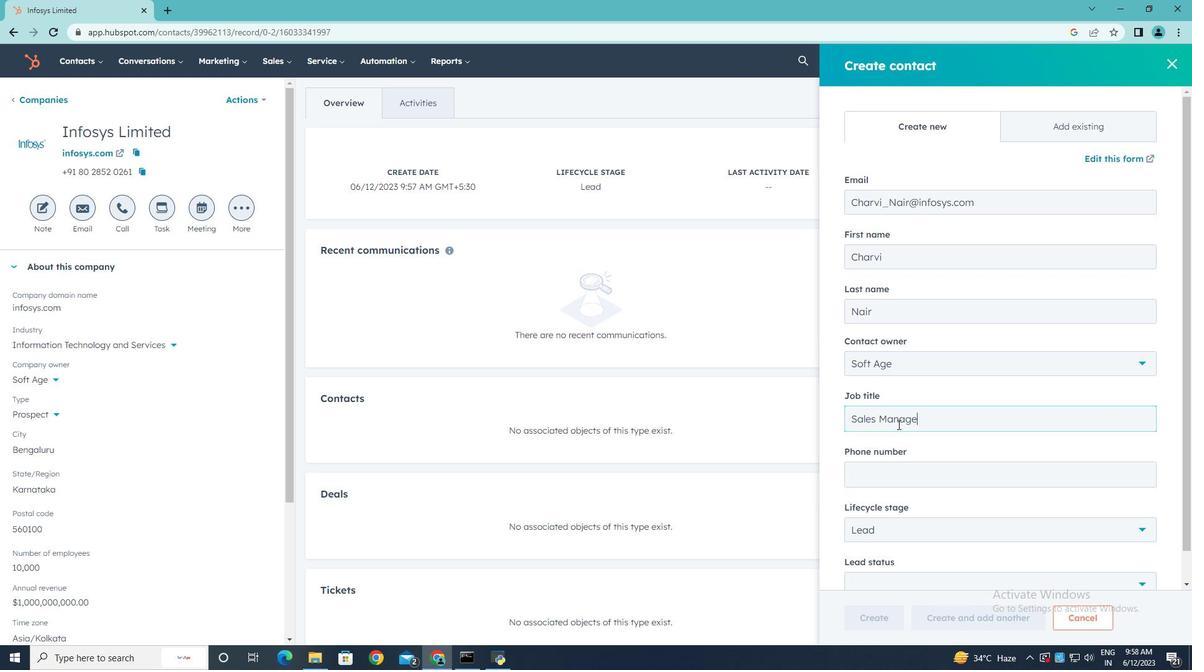 
Action: Mouse moved to (925, 477)
Screenshot: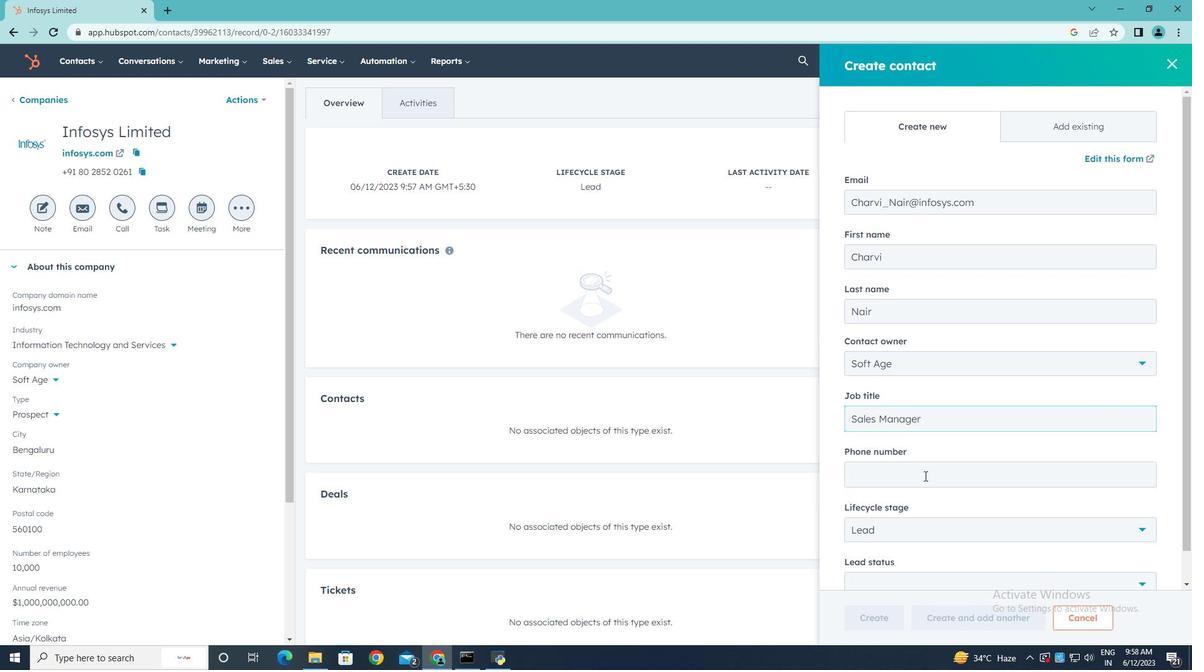 
Action: Mouse pressed left at (925, 477)
Screenshot: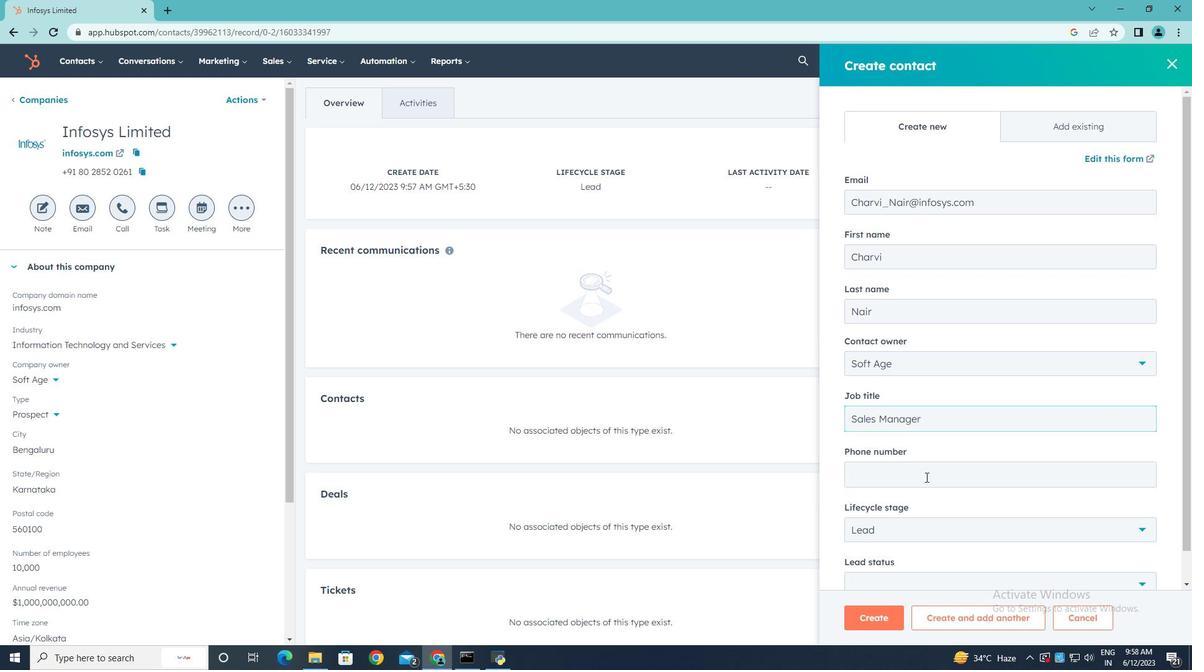 
Action: Key pressed 4085552346
Screenshot: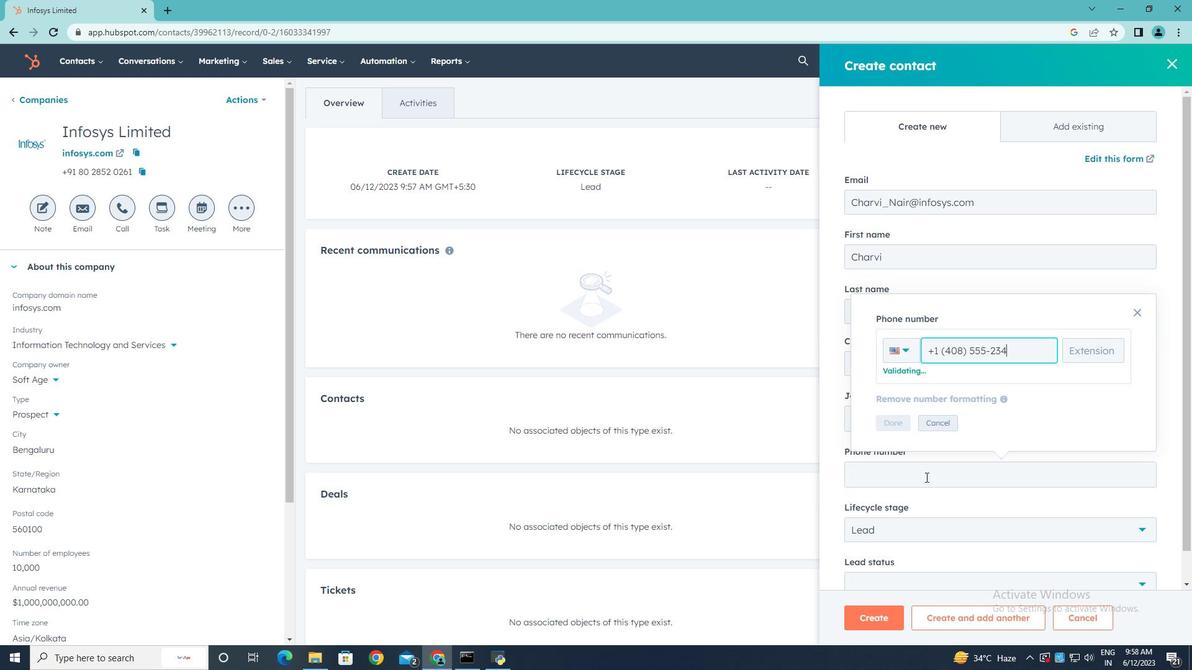 
Action: Mouse moved to (902, 425)
Screenshot: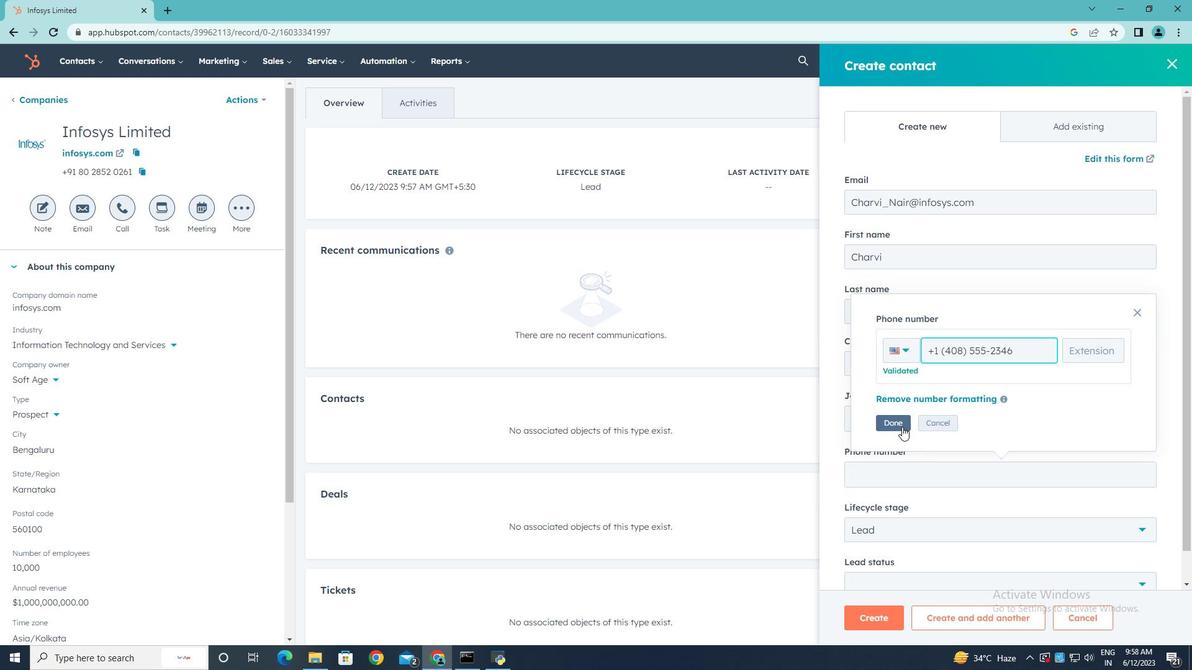 
Action: Mouse pressed left at (902, 425)
Screenshot: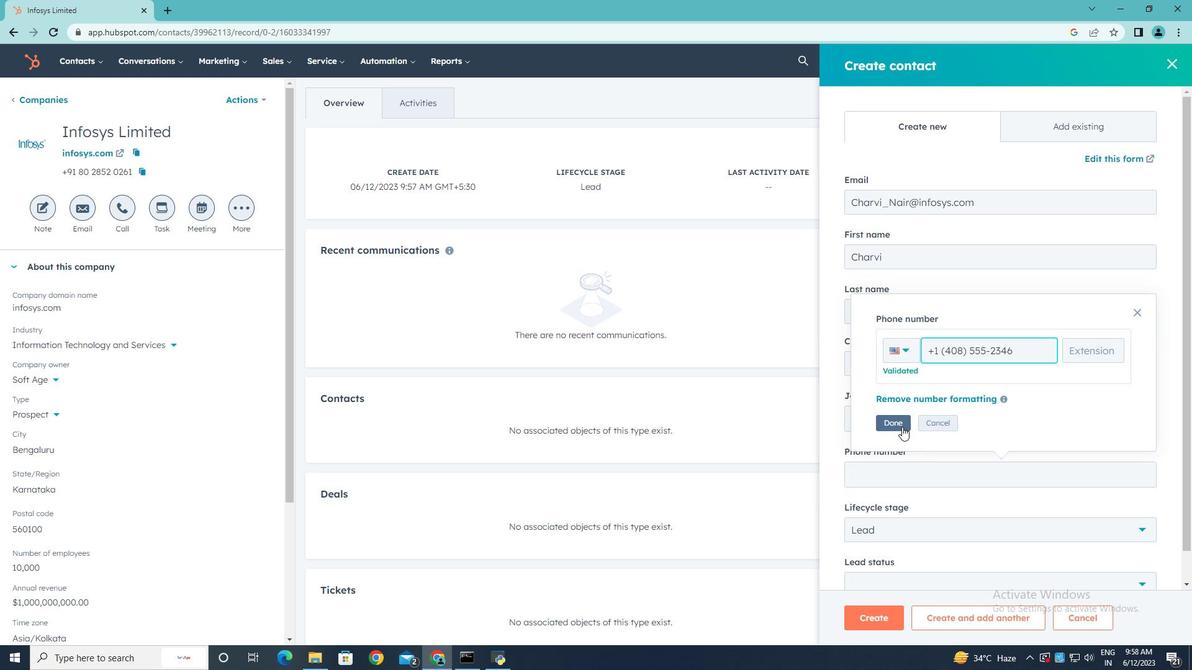 
Action: Mouse moved to (918, 532)
Screenshot: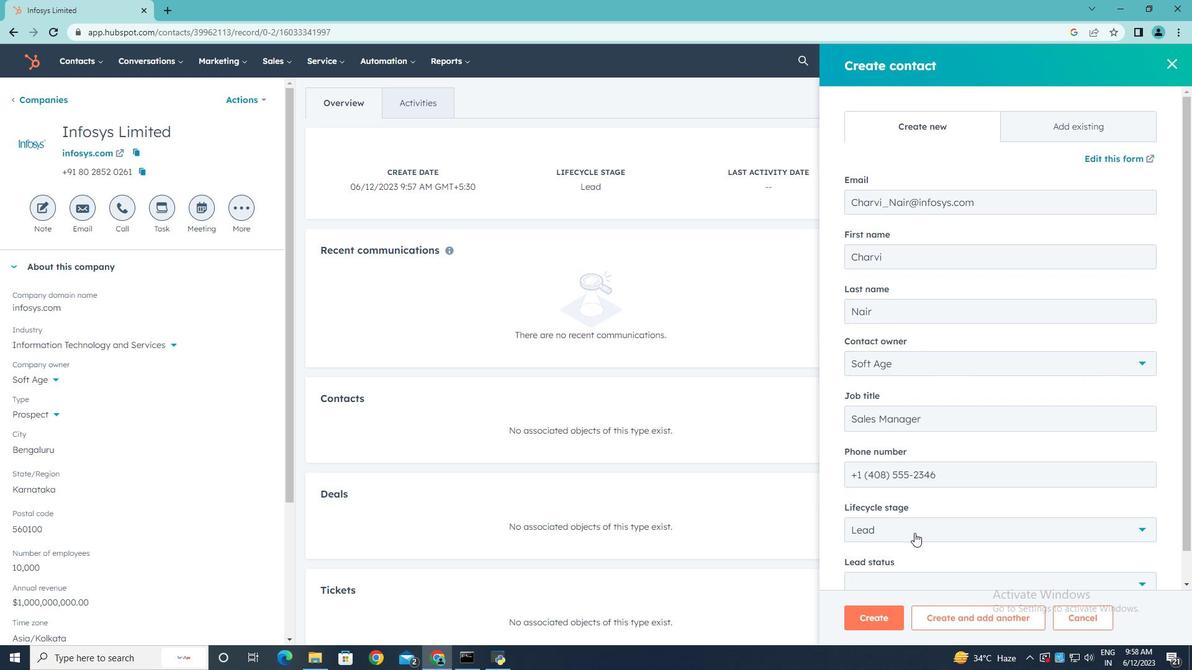 
Action: Mouse pressed left at (918, 532)
Screenshot: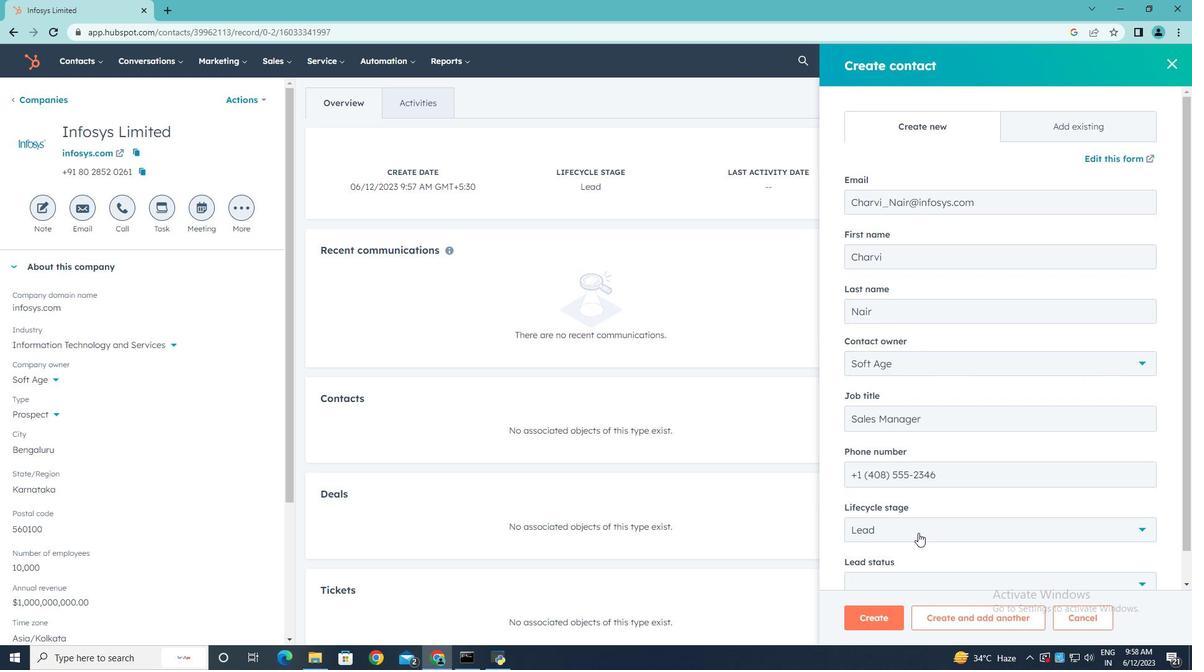 
Action: Mouse moved to (897, 419)
Screenshot: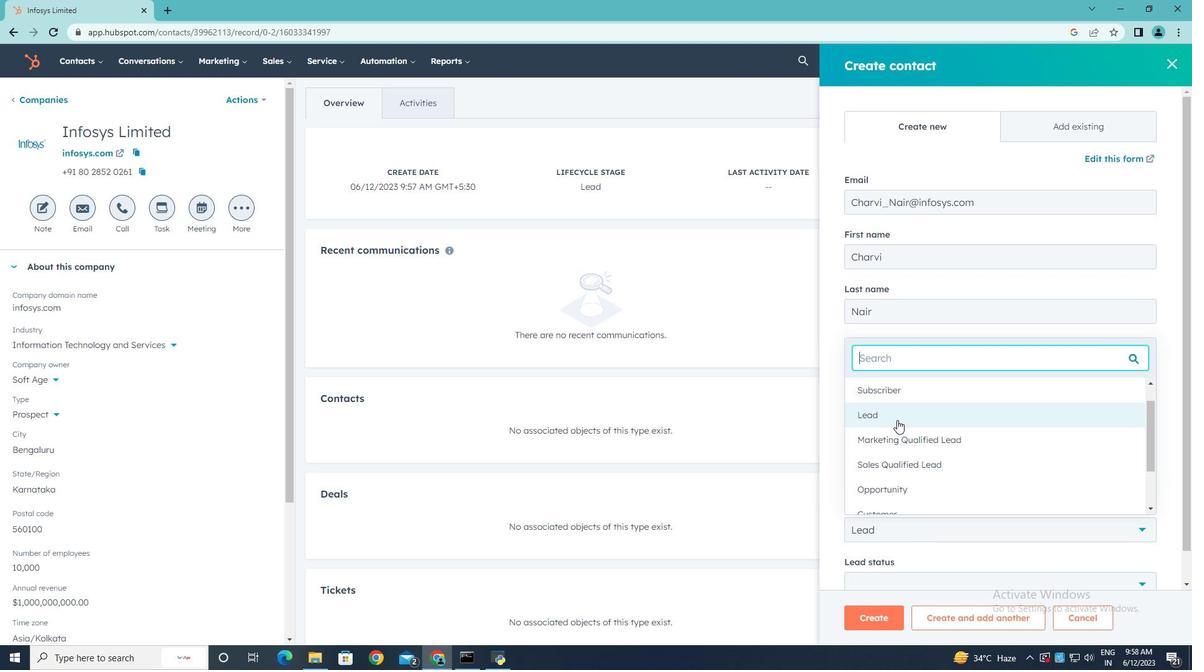 
Action: Mouse pressed left at (897, 419)
Screenshot: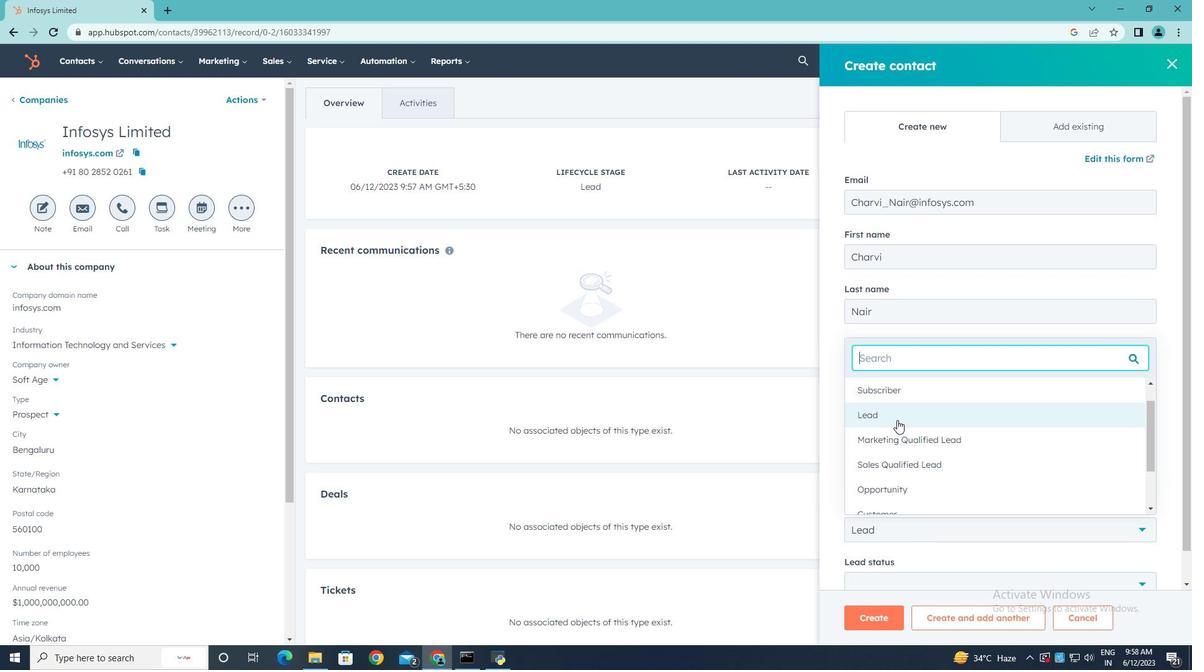 
Action: Mouse moved to (923, 522)
Screenshot: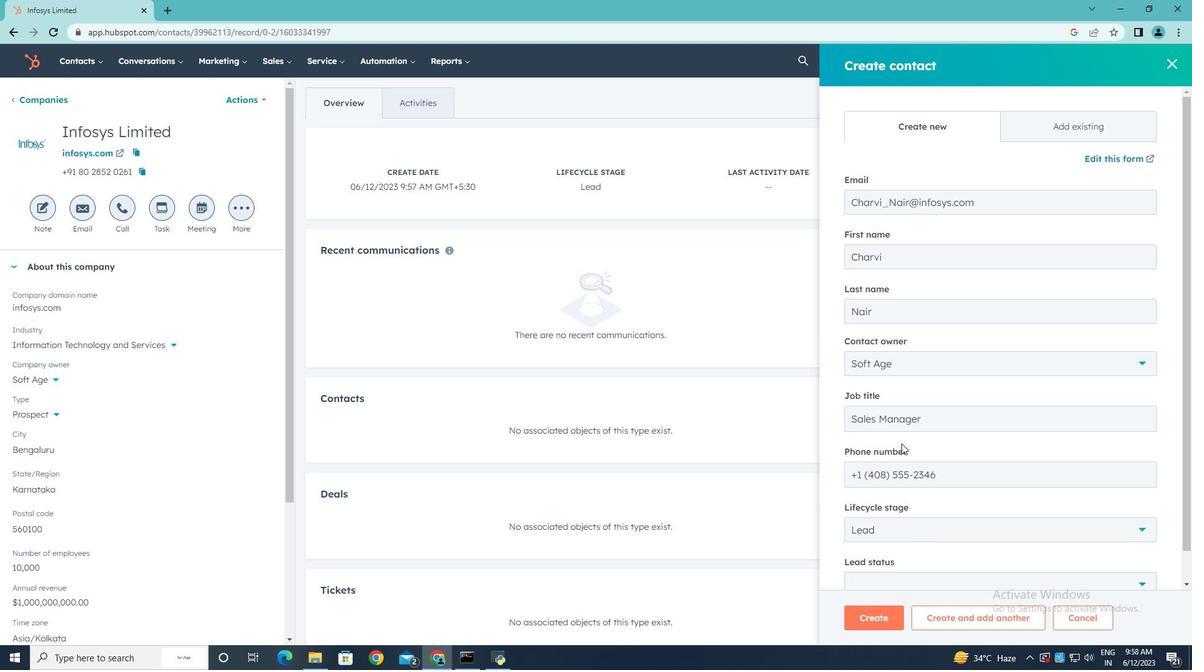 
Action: Mouse scrolled (923, 521) with delta (0, 0)
Screenshot: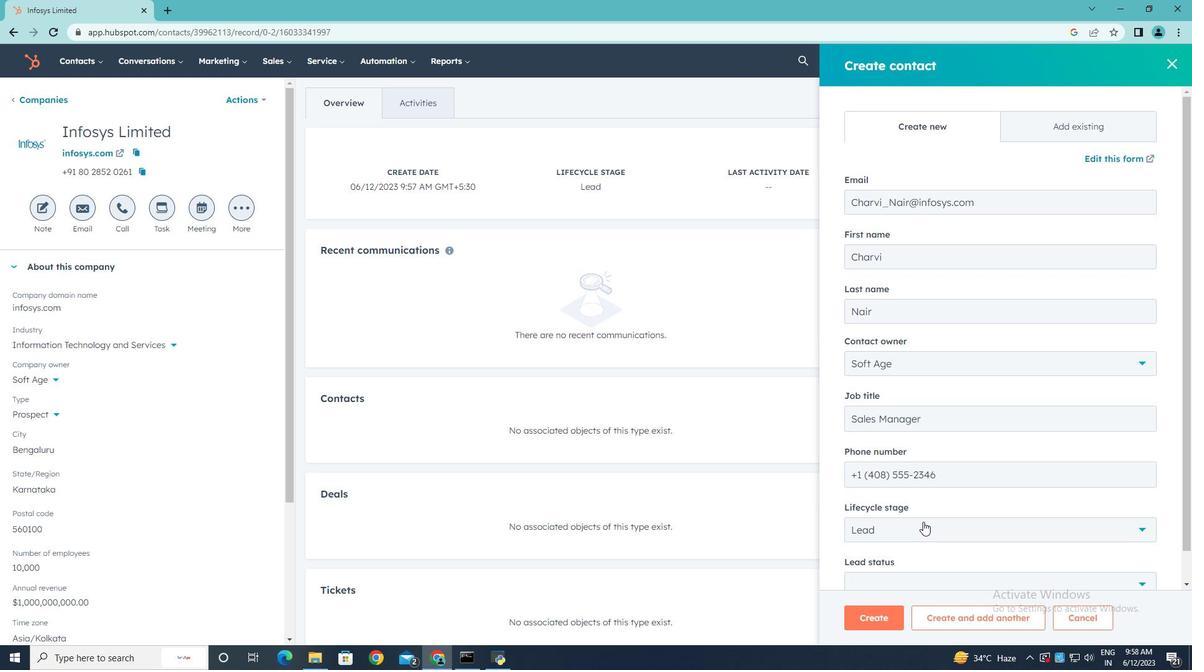 
Action: Mouse scrolled (923, 521) with delta (0, 0)
Screenshot: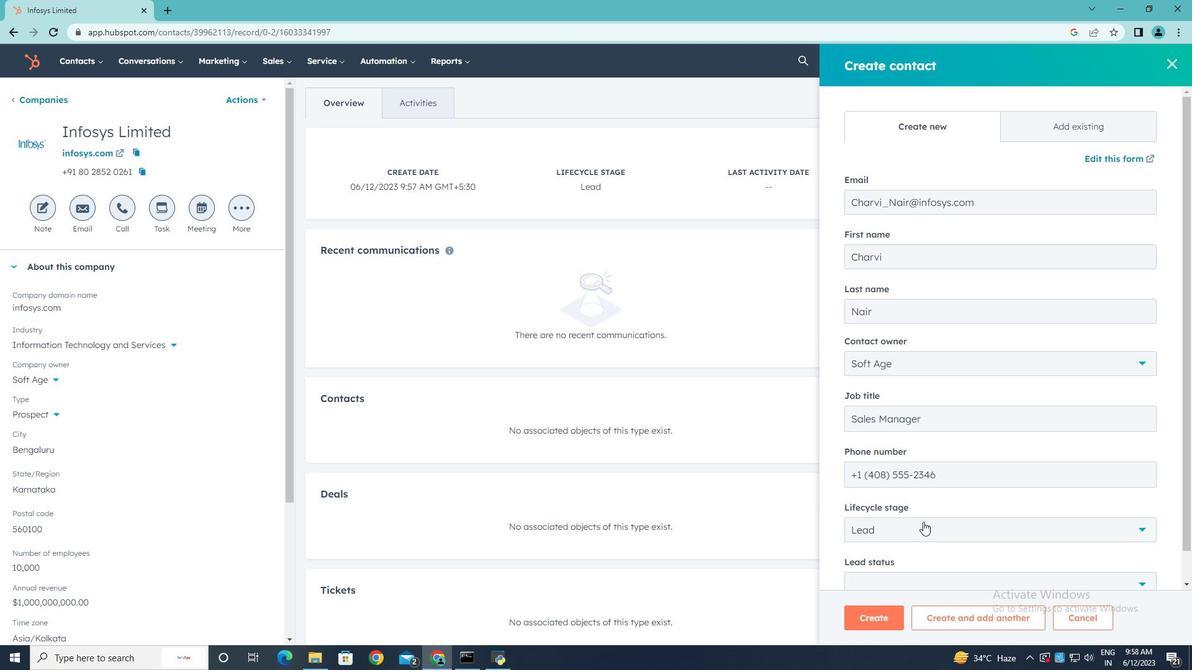 
Action: Mouse scrolled (923, 521) with delta (0, 0)
Screenshot: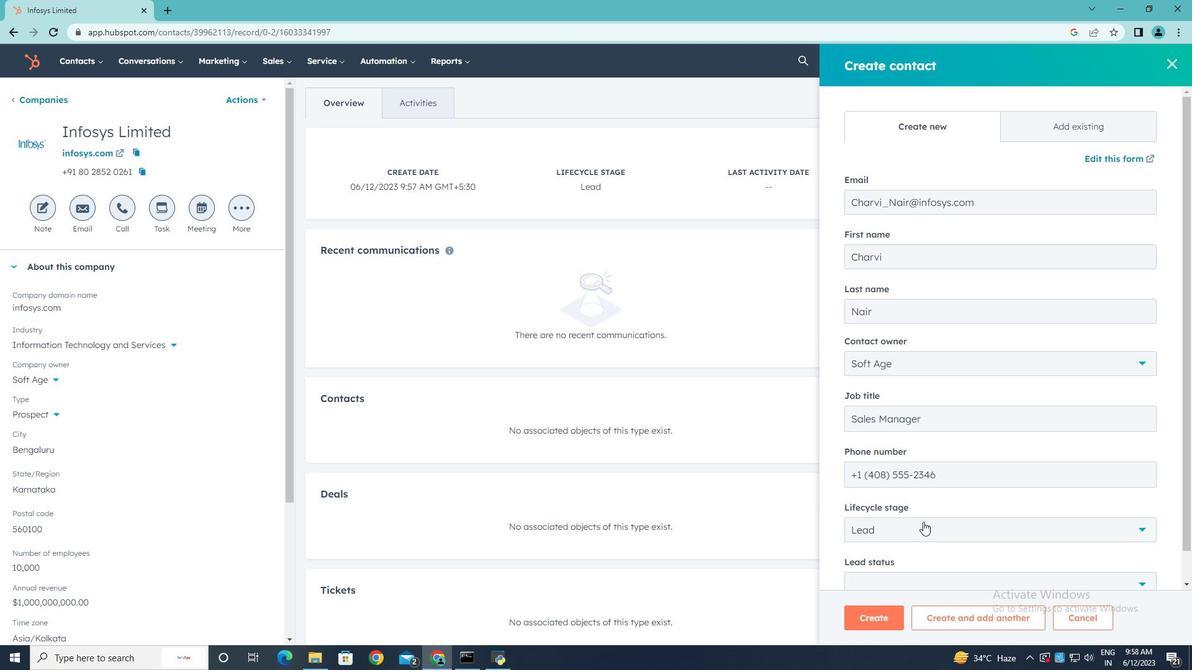 
Action: Mouse moved to (911, 543)
Screenshot: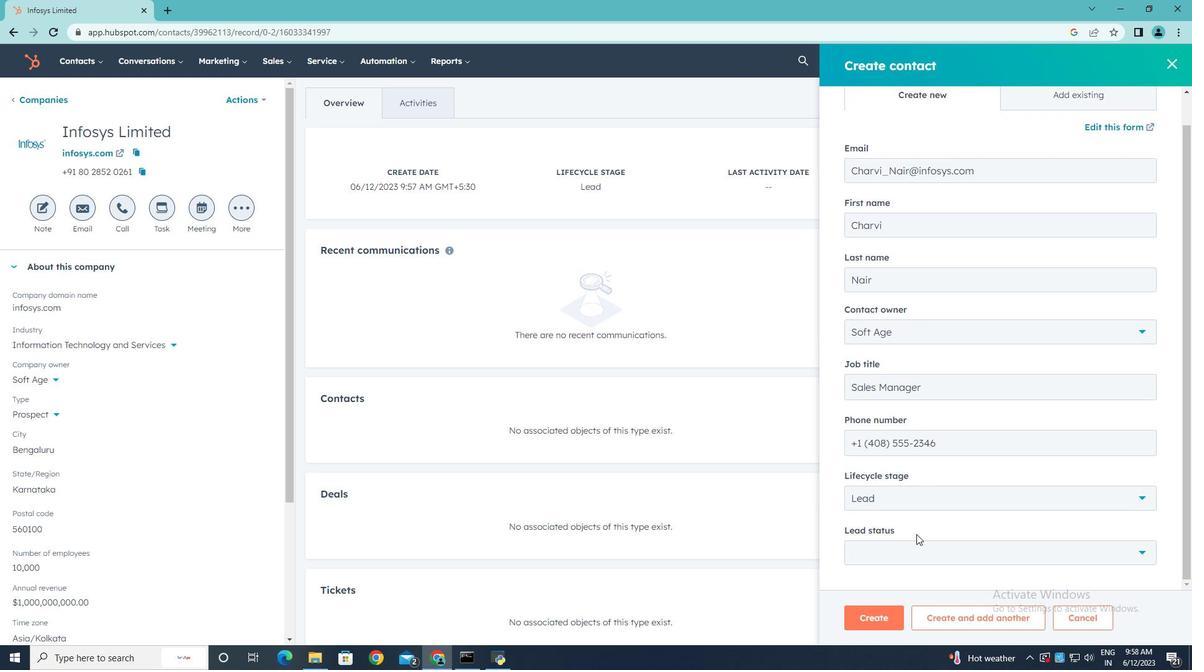 
Action: Mouse pressed left at (911, 543)
Screenshot: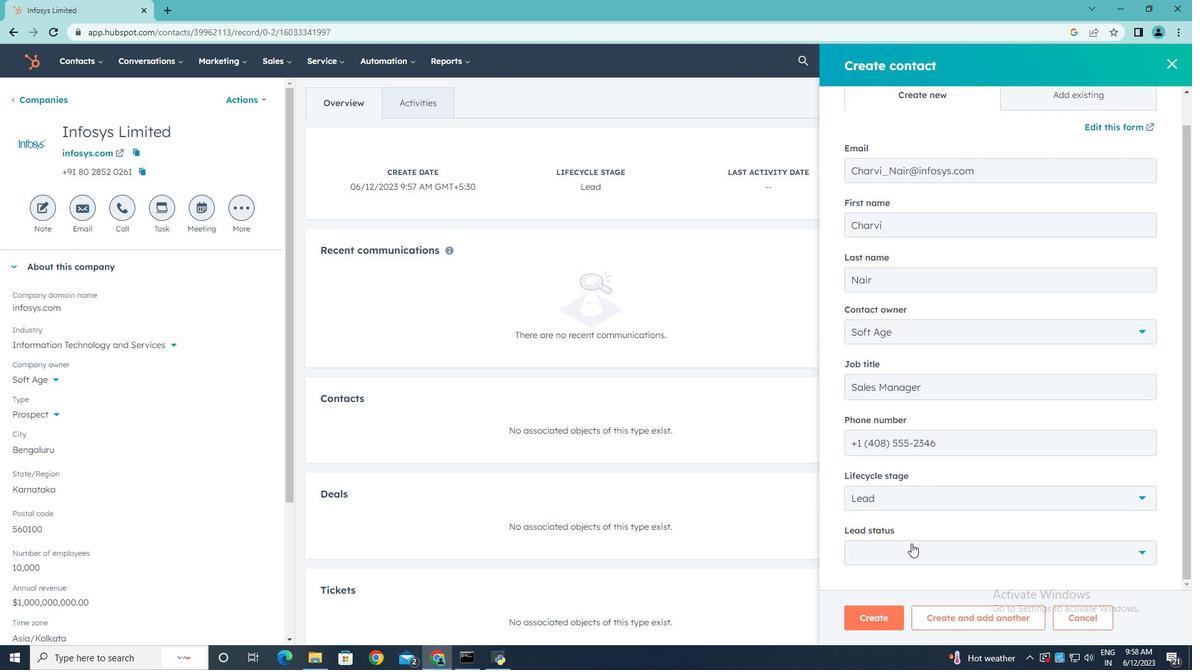 
Action: Mouse moved to (891, 463)
Screenshot: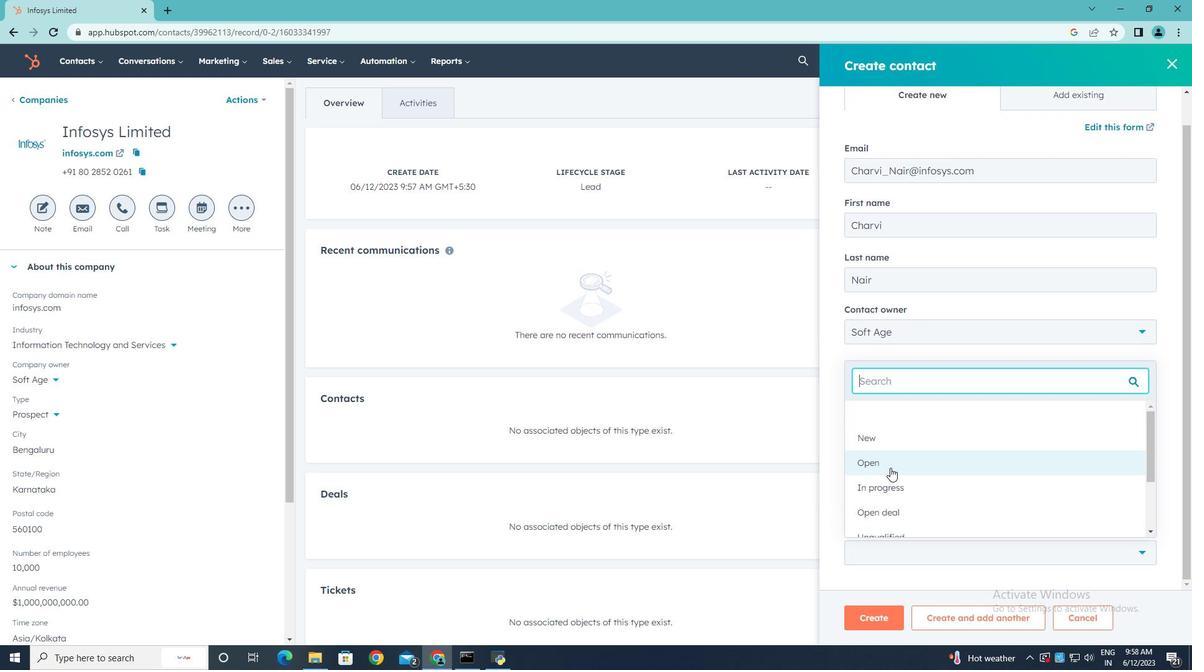 
Action: Mouse pressed left at (891, 463)
Screenshot: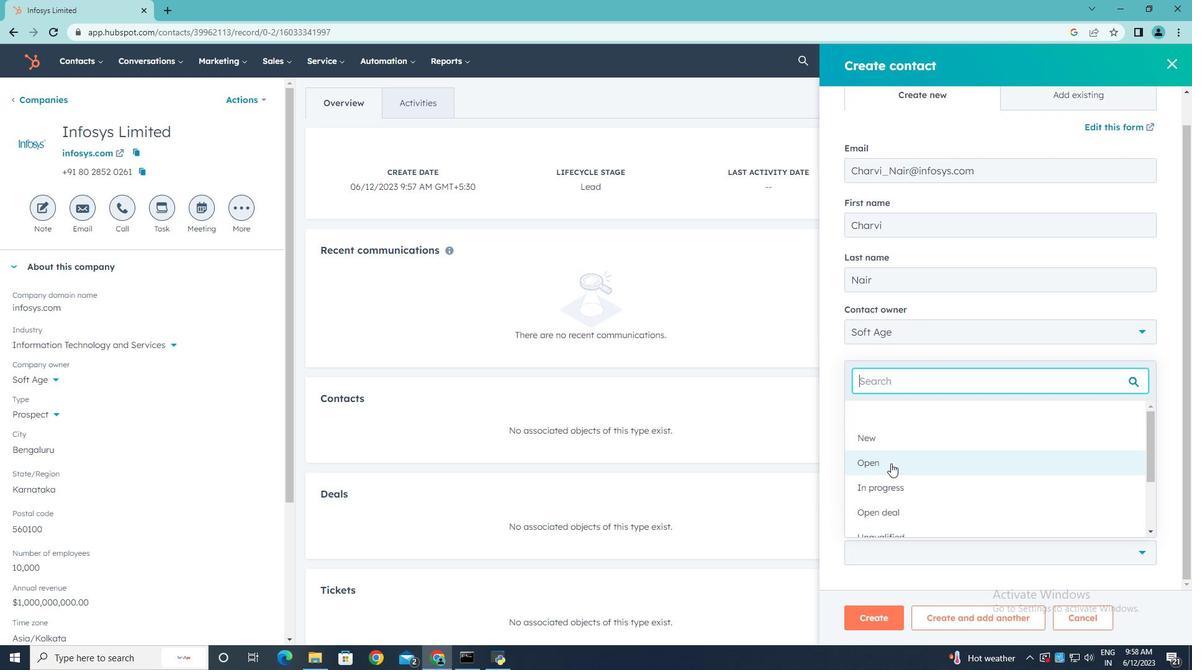 
Action: Mouse scrolled (891, 463) with delta (0, 0)
Screenshot: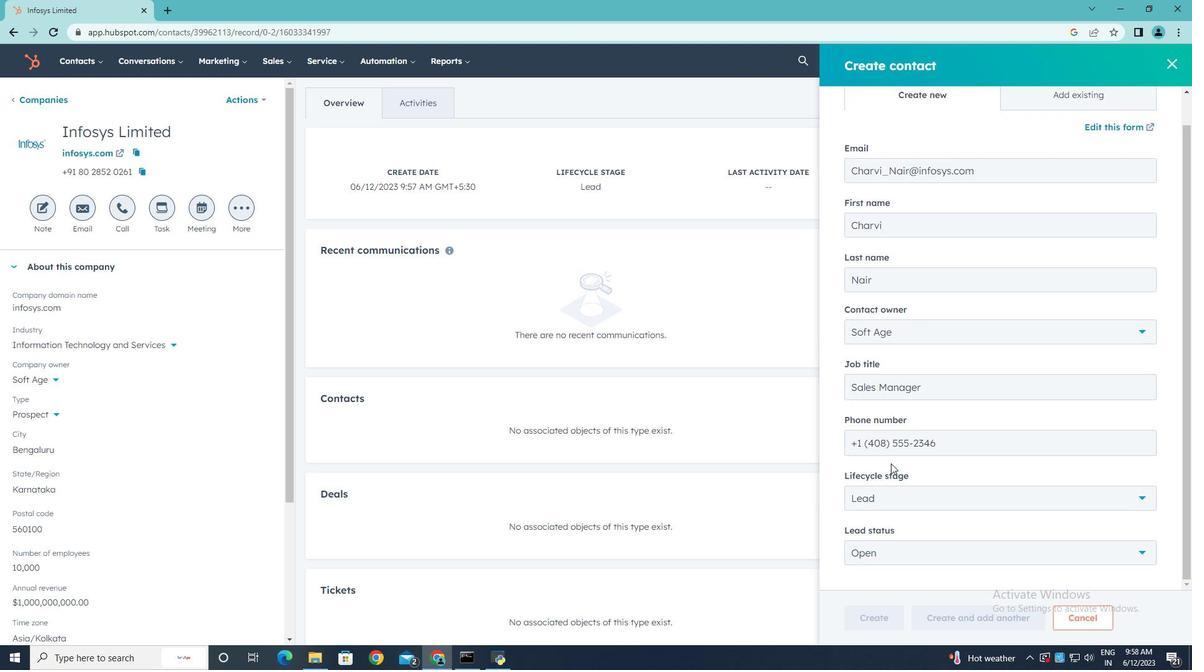 
Action: Mouse scrolled (891, 463) with delta (0, 0)
Screenshot: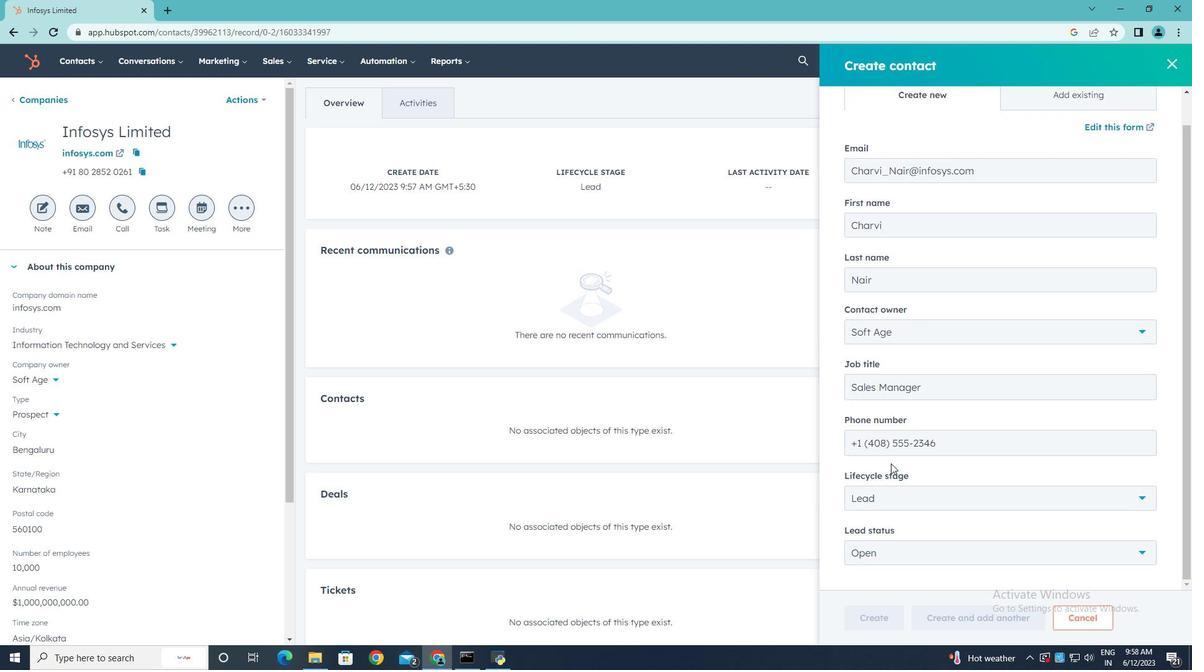 
Action: Mouse scrolled (891, 463) with delta (0, 0)
Screenshot: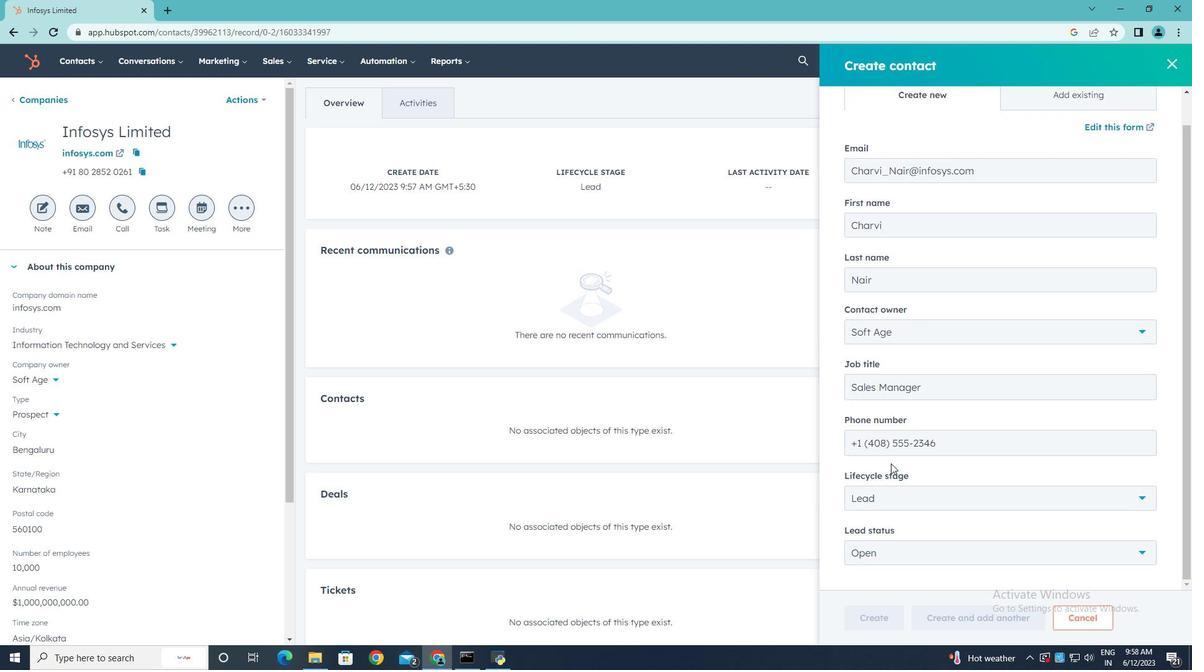 
Action: Mouse scrolled (891, 463) with delta (0, 0)
Screenshot: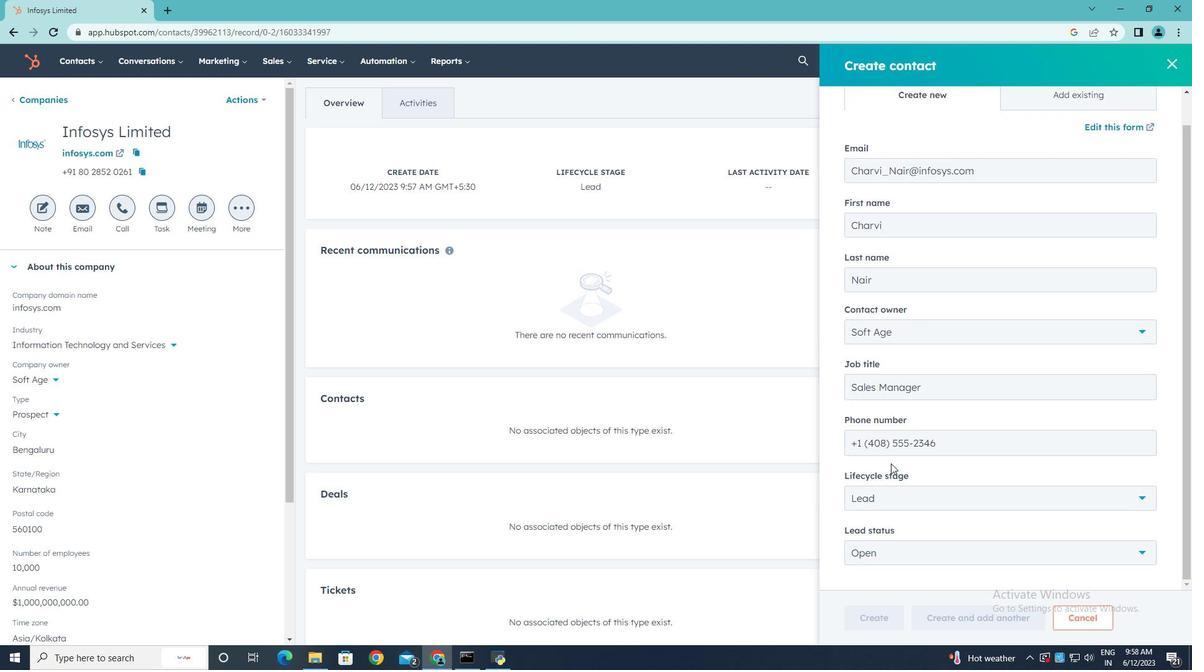
Action: Mouse moved to (861, 622)
Screenshot: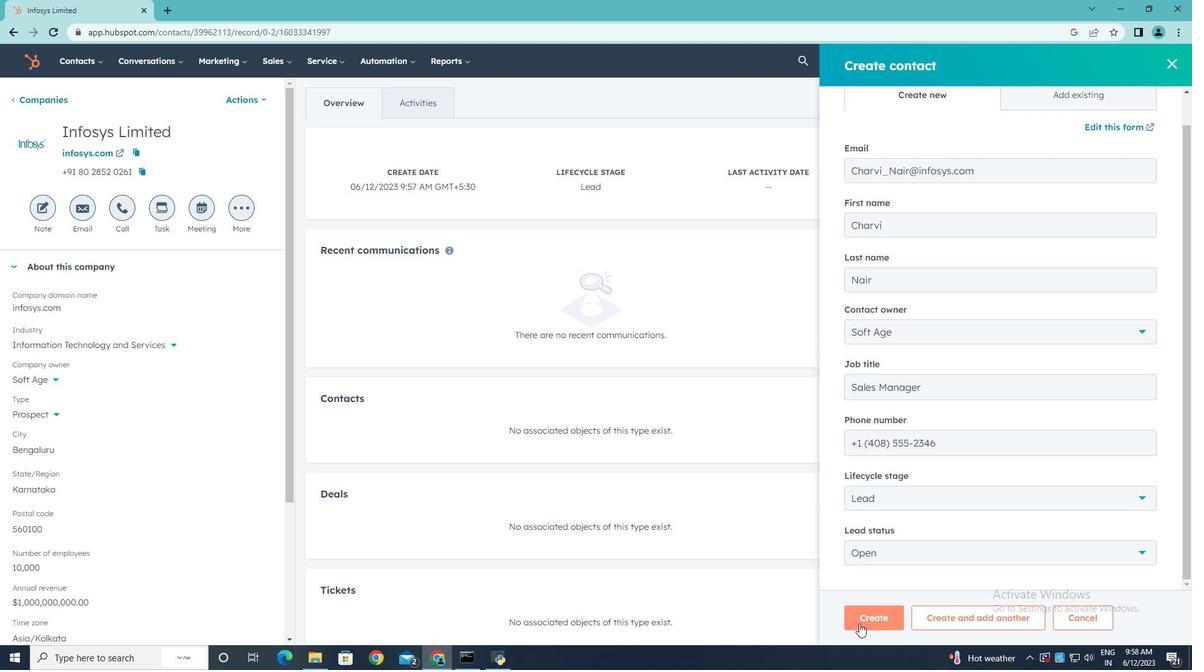 
Action: Mouse pressed left at (861, 622)
Screenshot: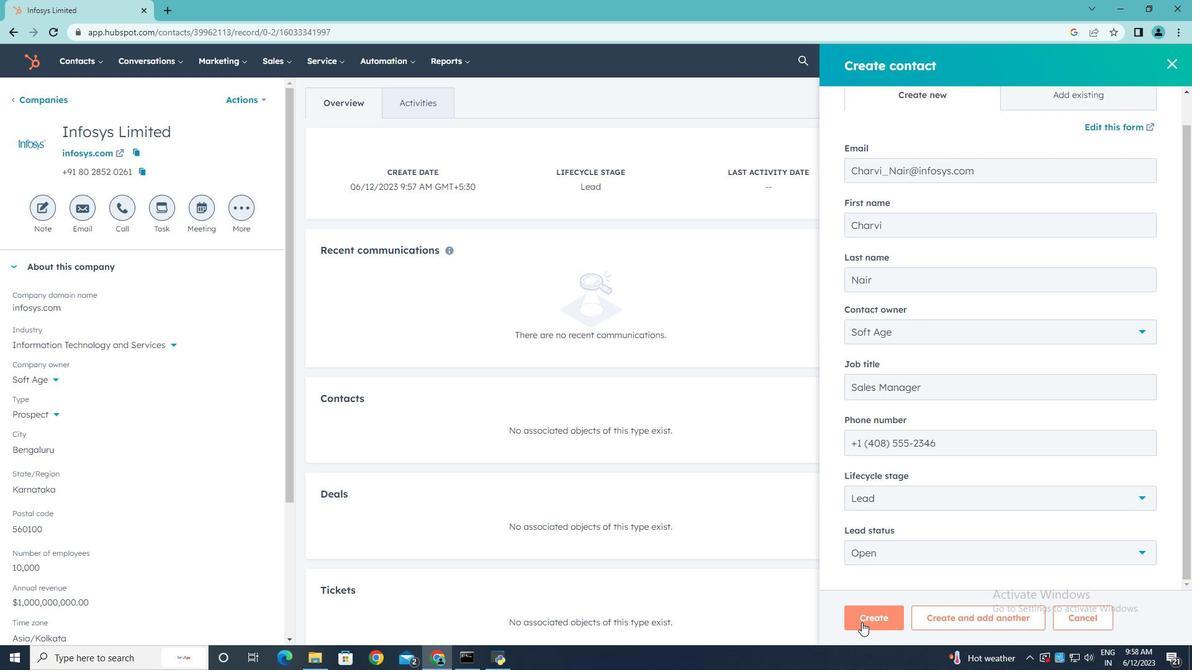 
Action: Mouse moved to (856, 572)
Screenshot: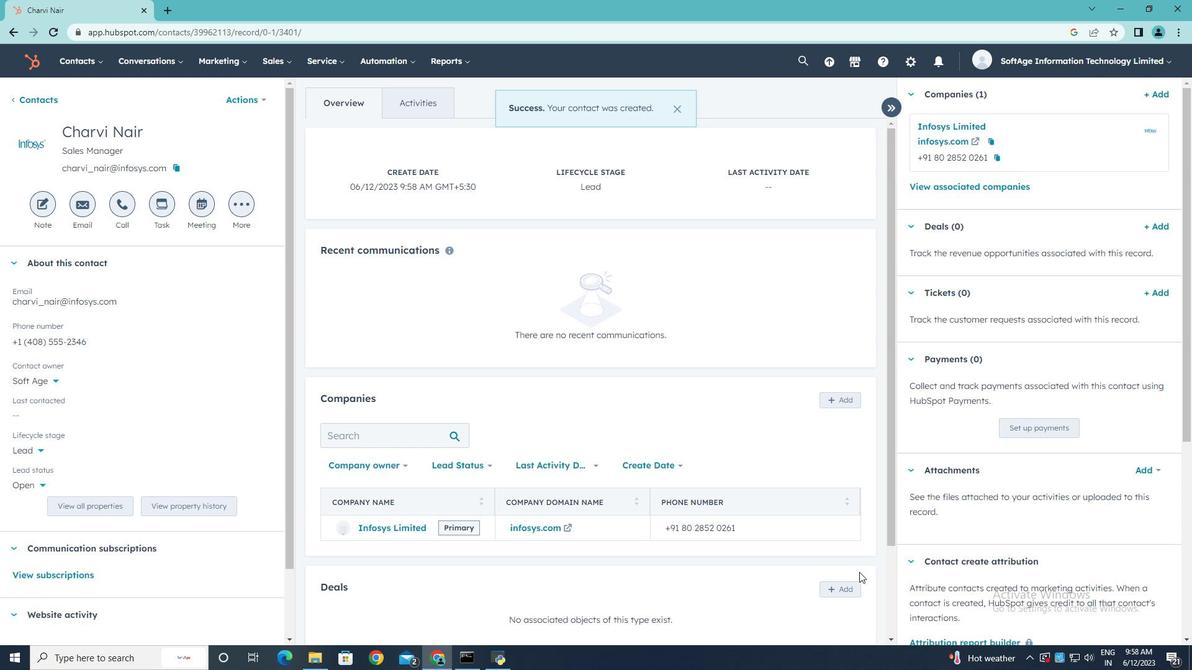 
